 Task: Utilize tags to categorize tasks related to report finalization by approval status (e.g., pending approval, approved).
Action: Mouse moved to (729, 431)
Screenshot: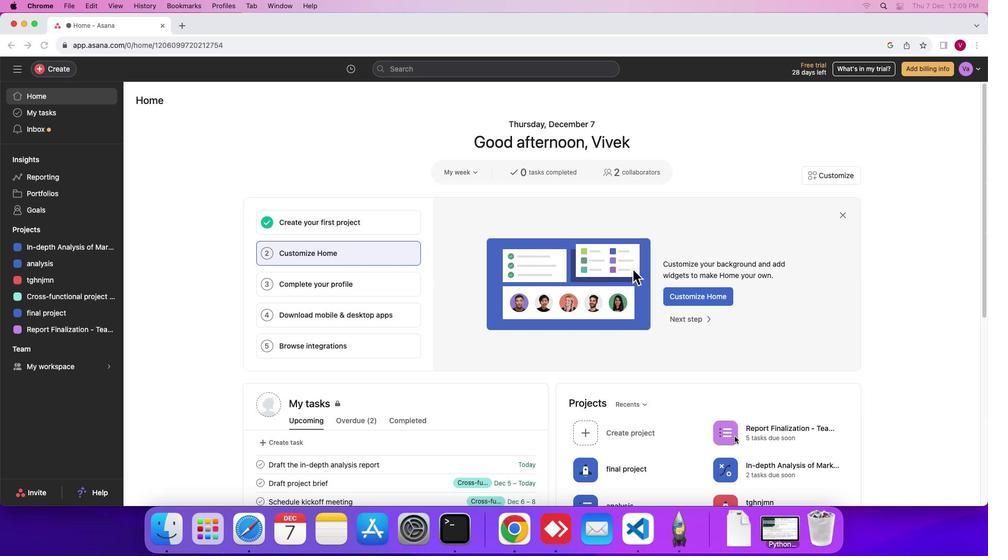 
Action: Mouse pressed left at (729, 431)
Screenshot: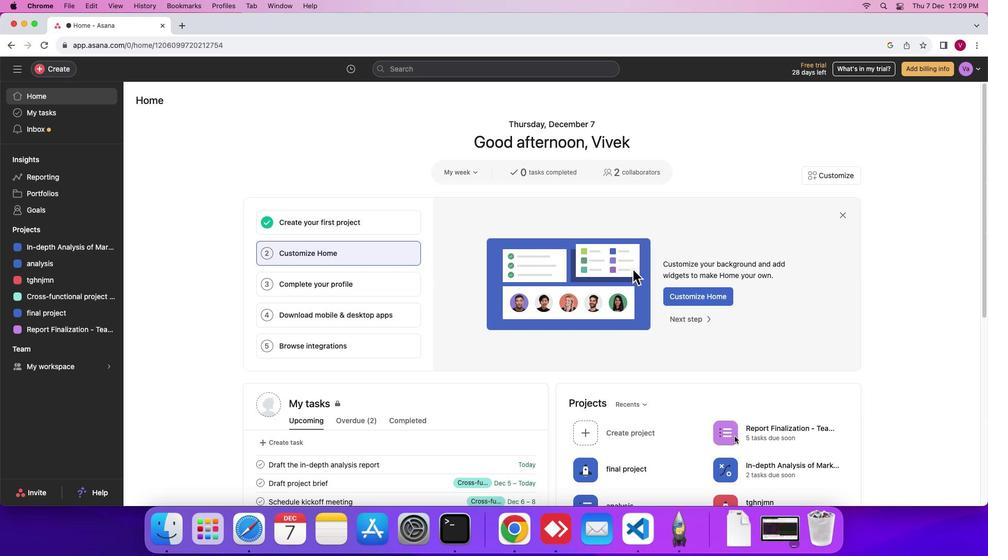 
Action: Mouse moved to (723, 426)
Screenshot: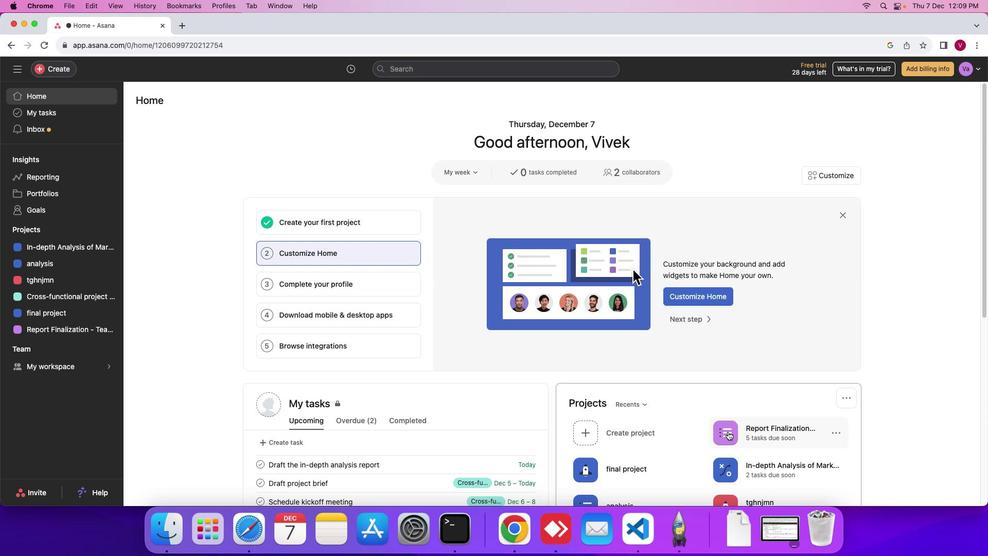 
Action: Mouse pressed left at (723, 426)
Screenshot: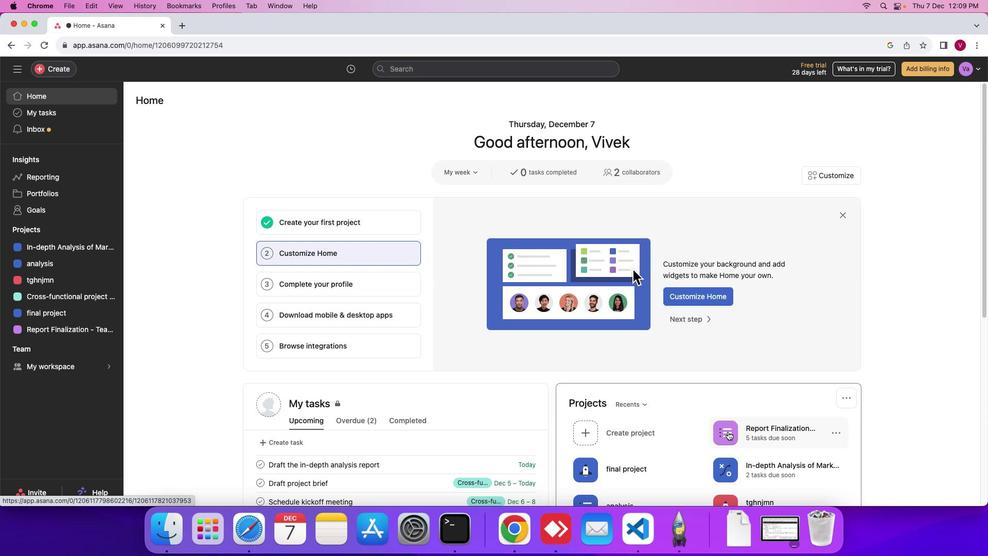 
Action: Mouse moved to (626, 169)
Screenshot: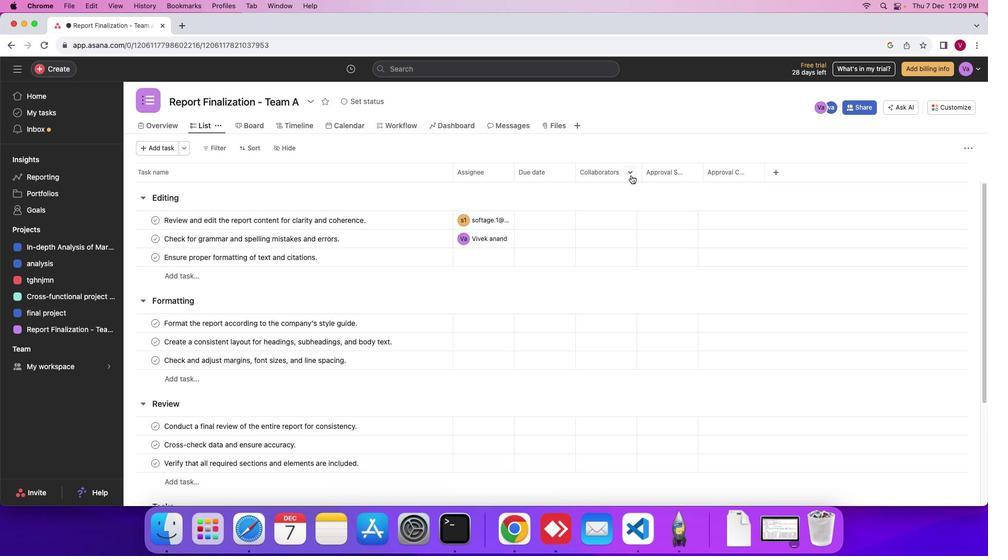 
Action: Mouse pressed left at (626, 169)
Screenshot: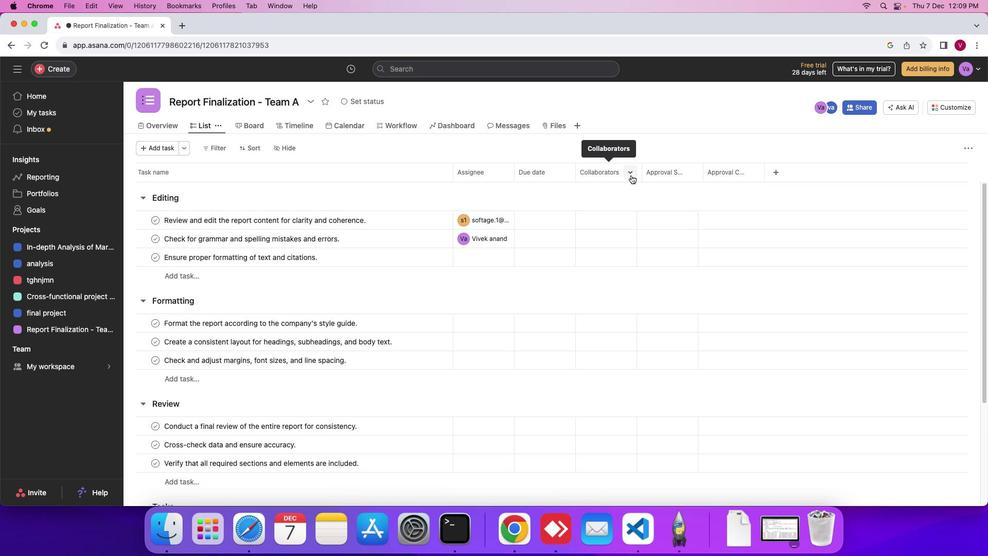 
Action: Mouse moved to (633, 248)
Screenshot: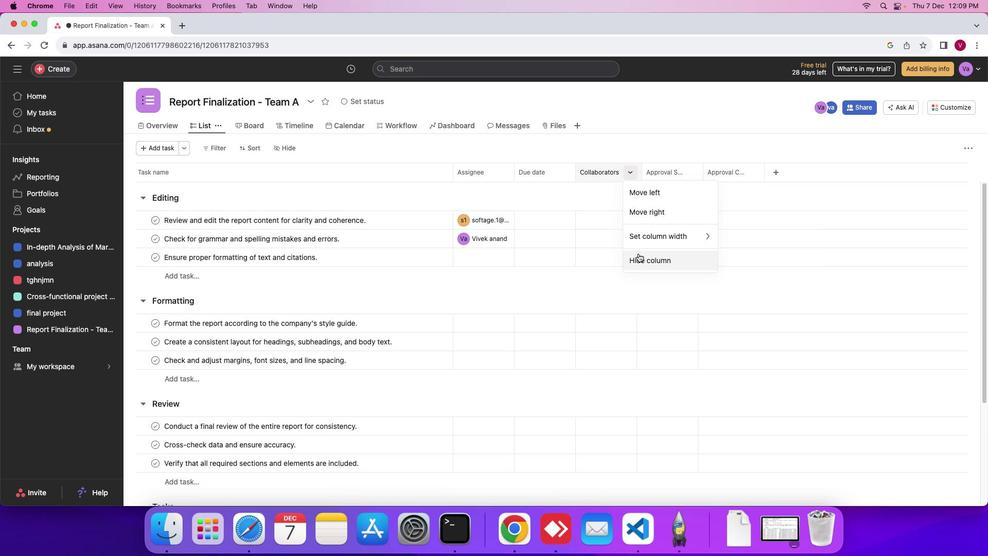 
Action: Mouse pressed left at (633, 248)
Screenshot: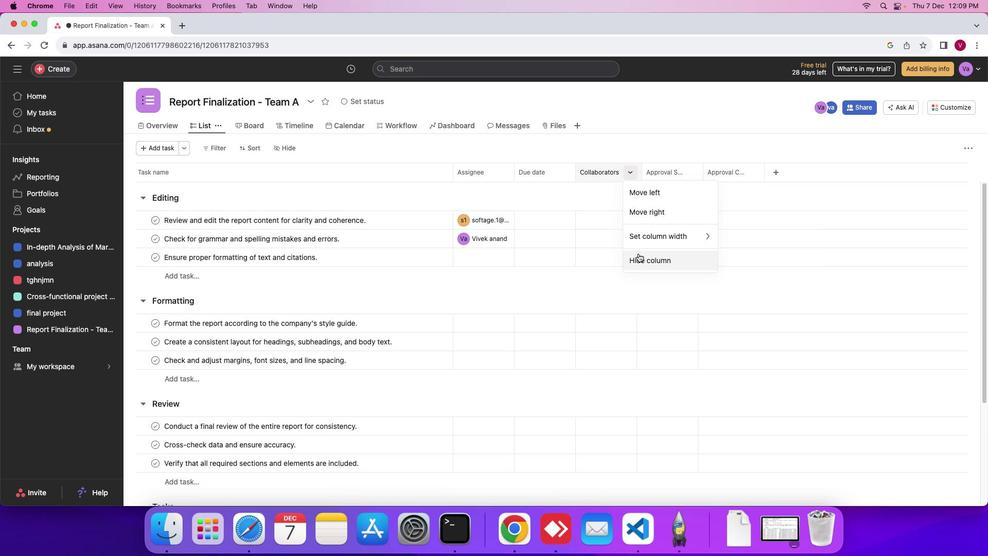 
Action: Mouse moved to (618, 212)
Screenshot: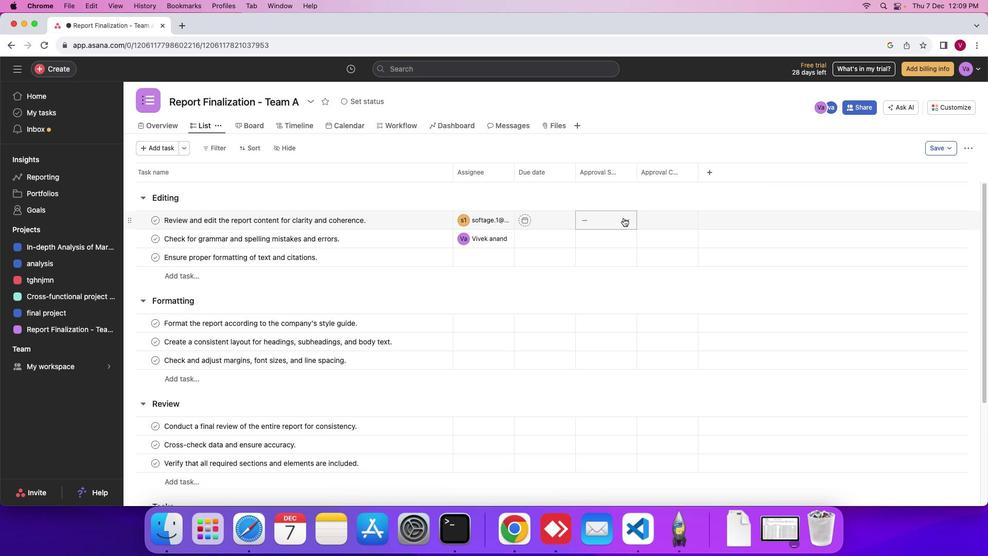 
Action: Mouse pressed left at (618, 212)
Screenshot: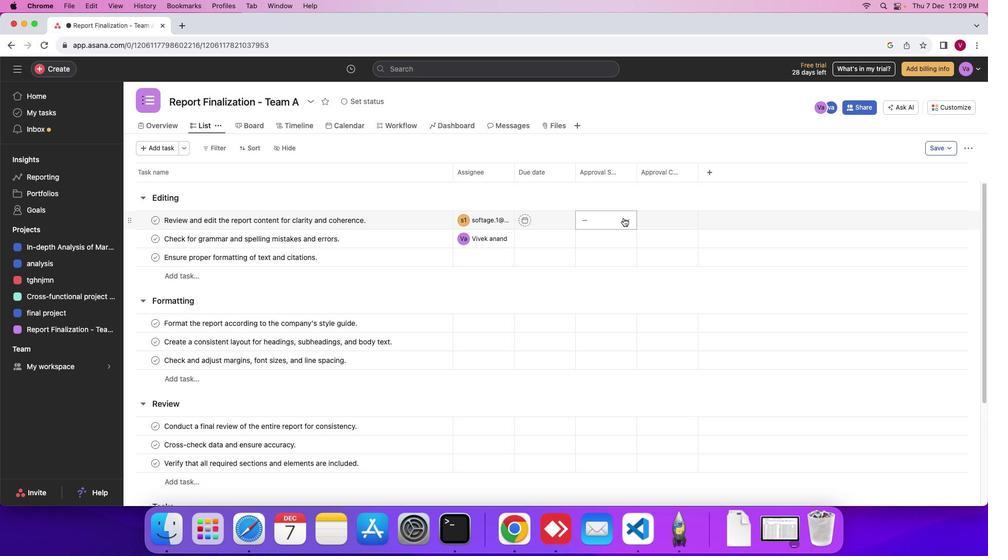 
Action: Mouse moved to (599, 280)
Screenshot: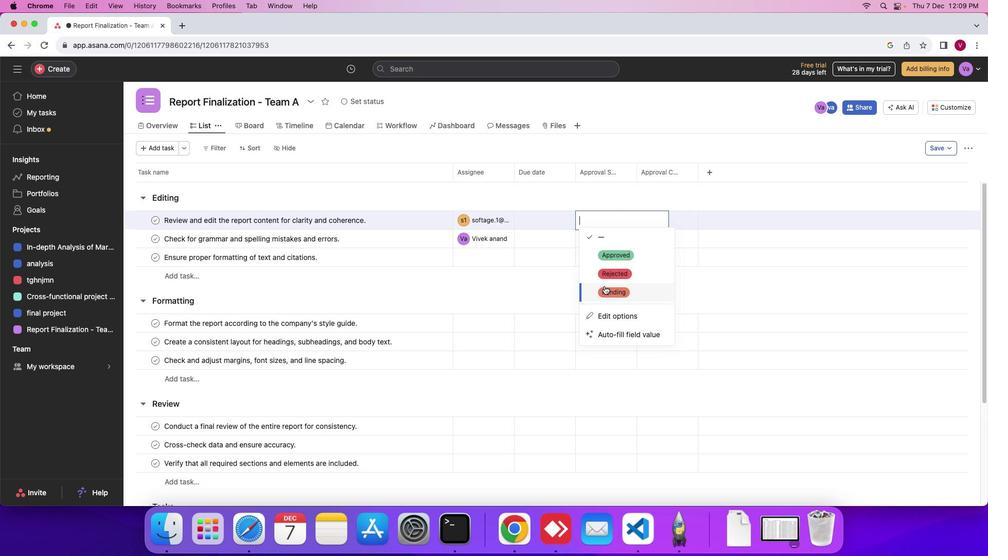 
Action: Mouse pressed left at (599, 280)
Screenshot: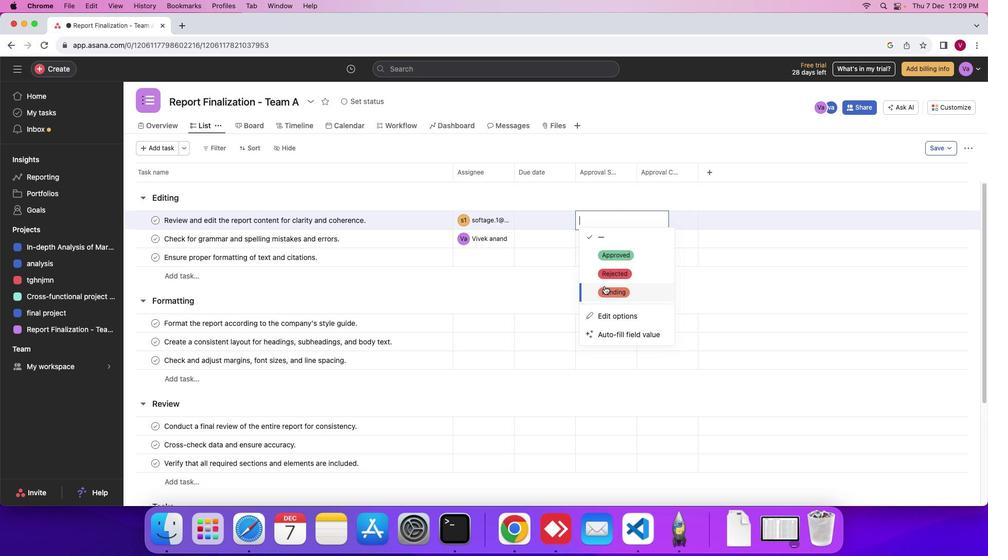 
Action: Mouse moved to (605, 233)
Screenshot: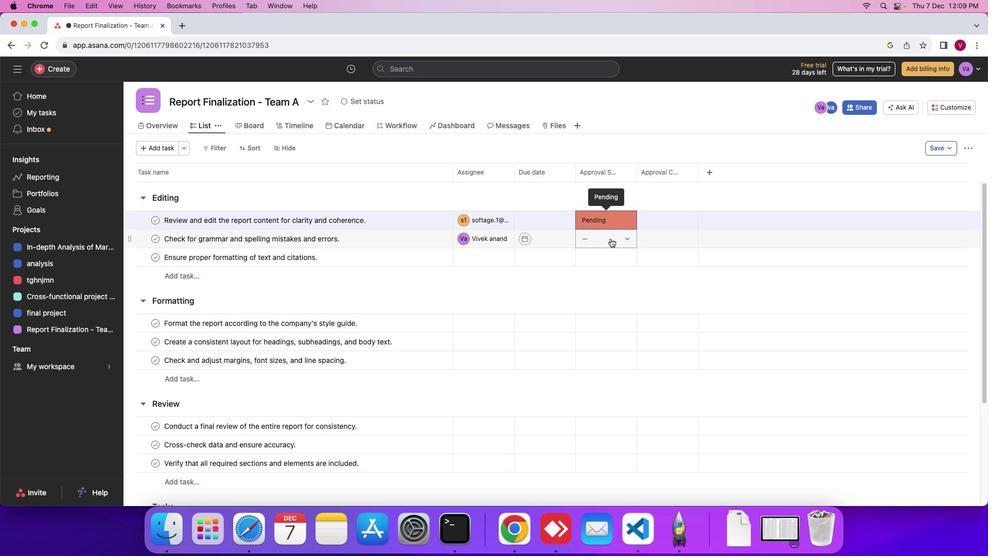 
Action: Mouse pressed left at (605, 233)
Screenshot: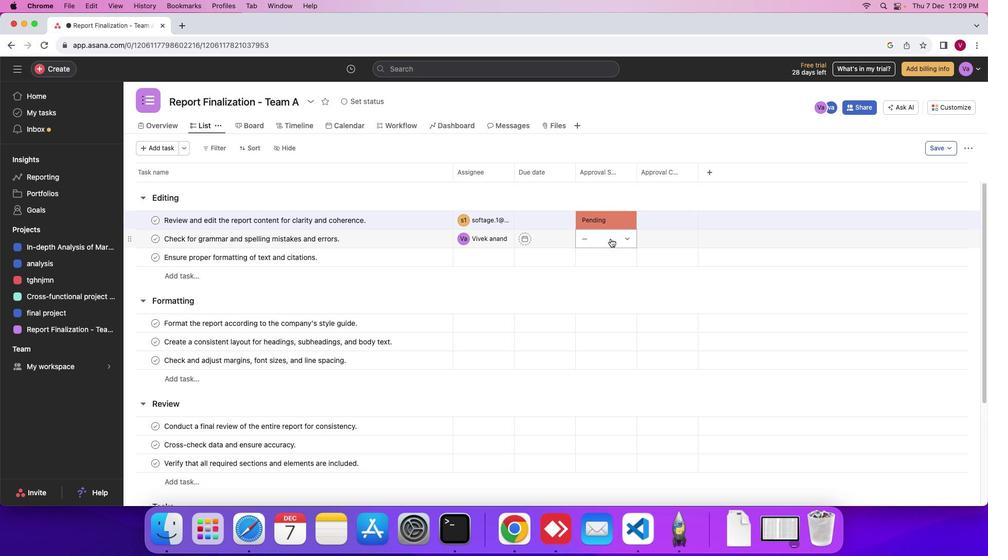 
Action: Mouse moved to (610, 273)
Screenshot: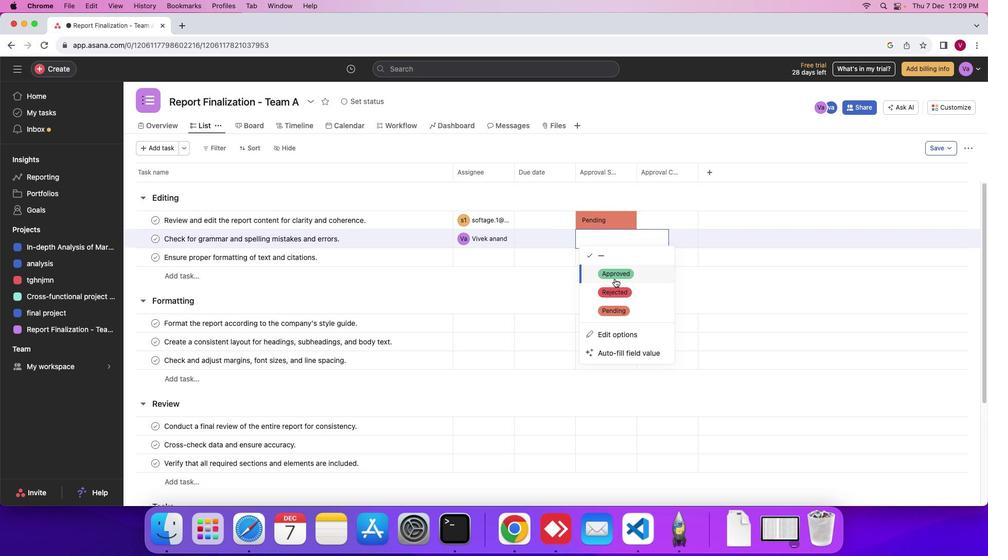 
Action: Mouse pressed left at (610, 273)
Screenshot: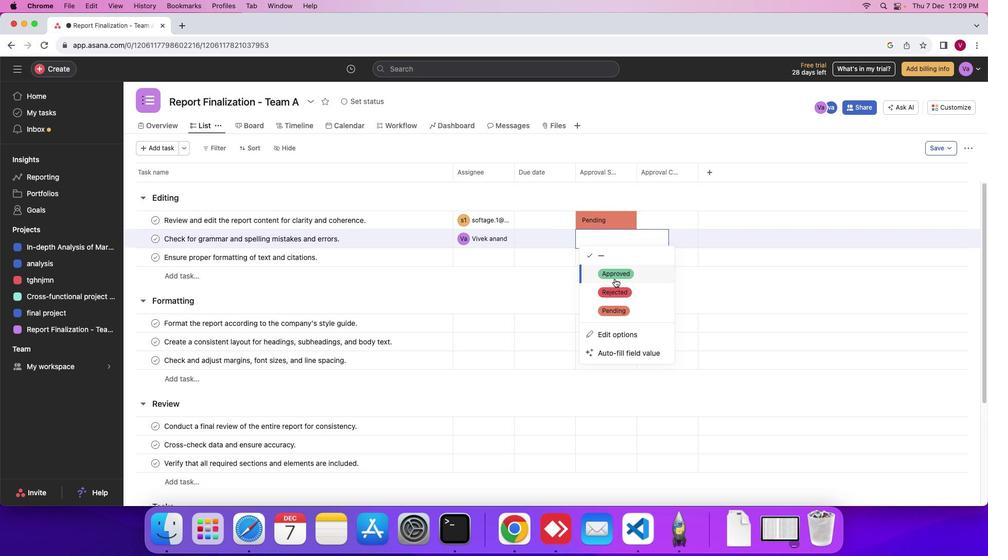 
Action: Mouse scrolled (610, 273) with delta (-4, -5)
Screenshot: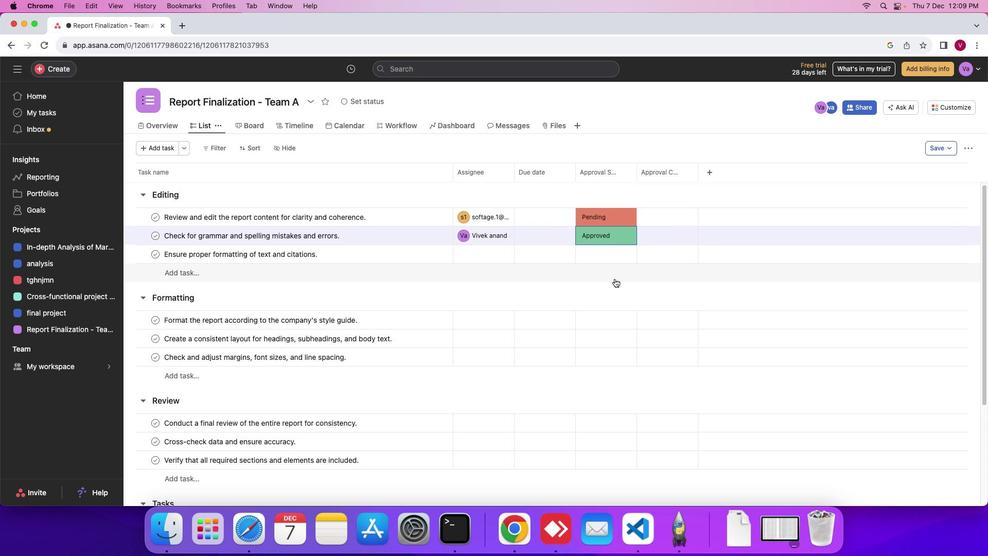 
Action: Mouse scrolled (610, 273) with delta (-4, -5)
Screenshot: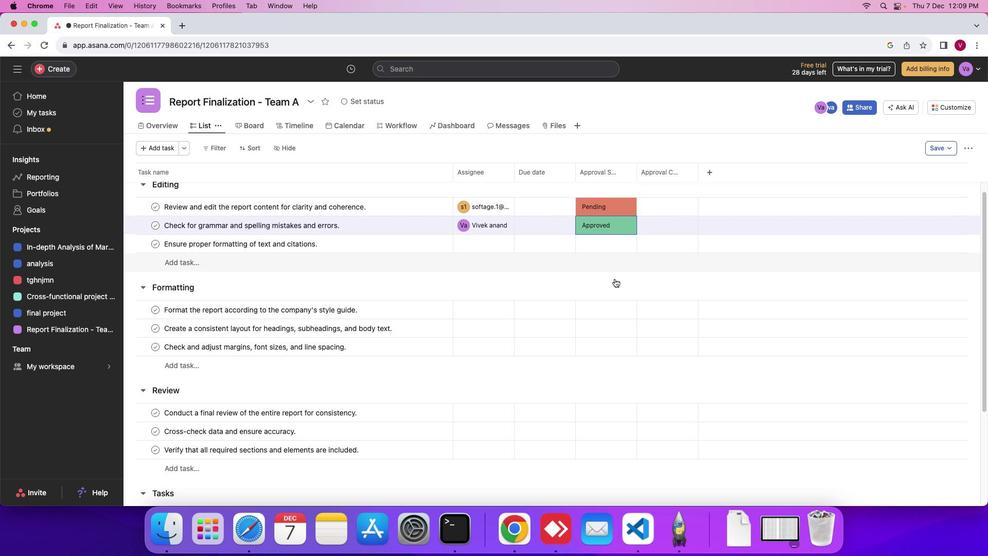 
Action: Mouse scrolled (610, 273) with delta (-4, -5)
Screenshot: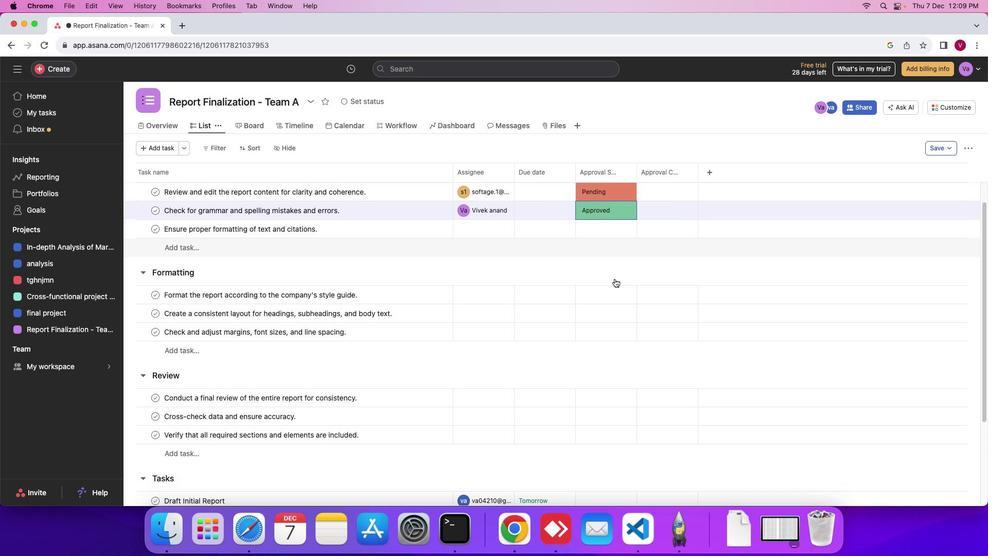 
Action: Mouse moved to (622, 216)
Screenshot: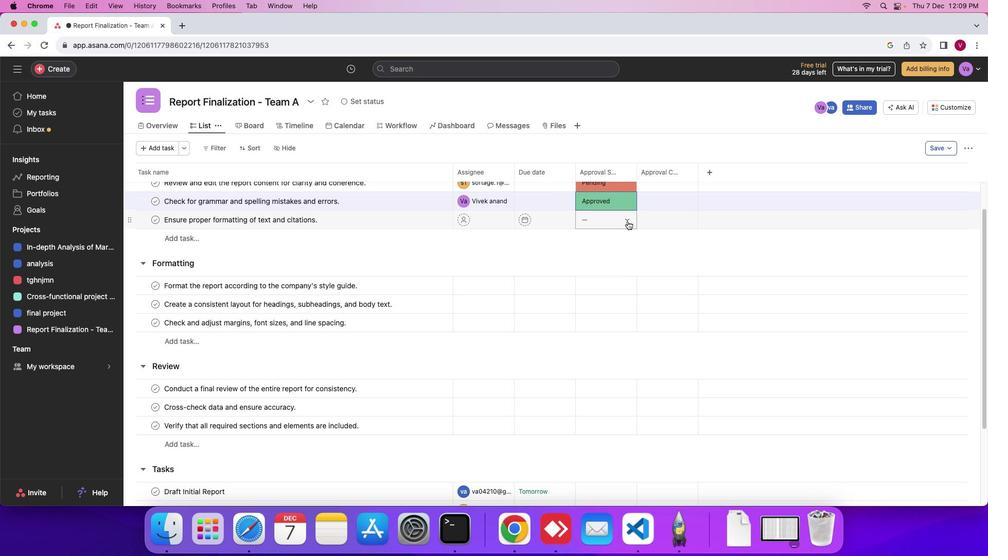 
Action: Mouse pressed left at (622, 216)
Screenshot: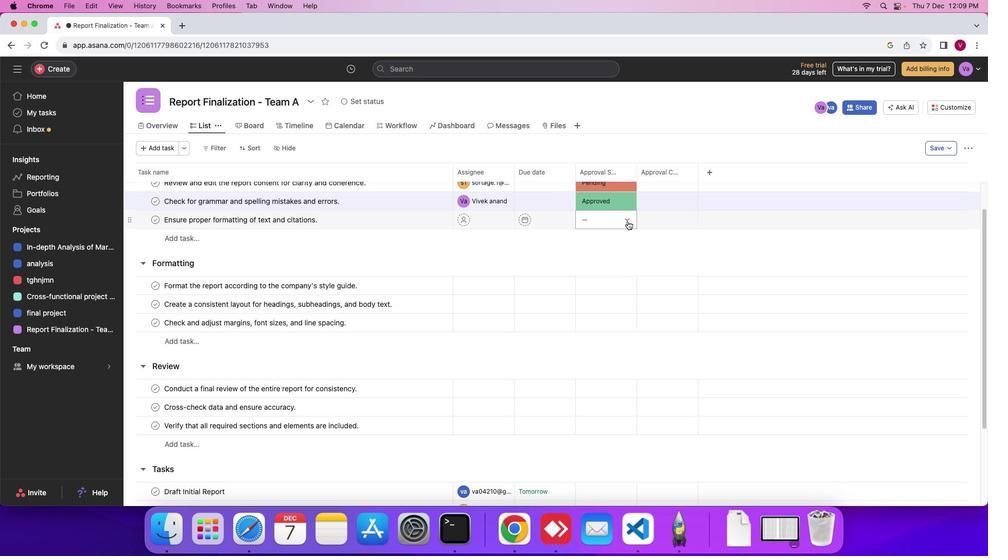 
Action: Mouse moved to (609, 241)
Screenshot: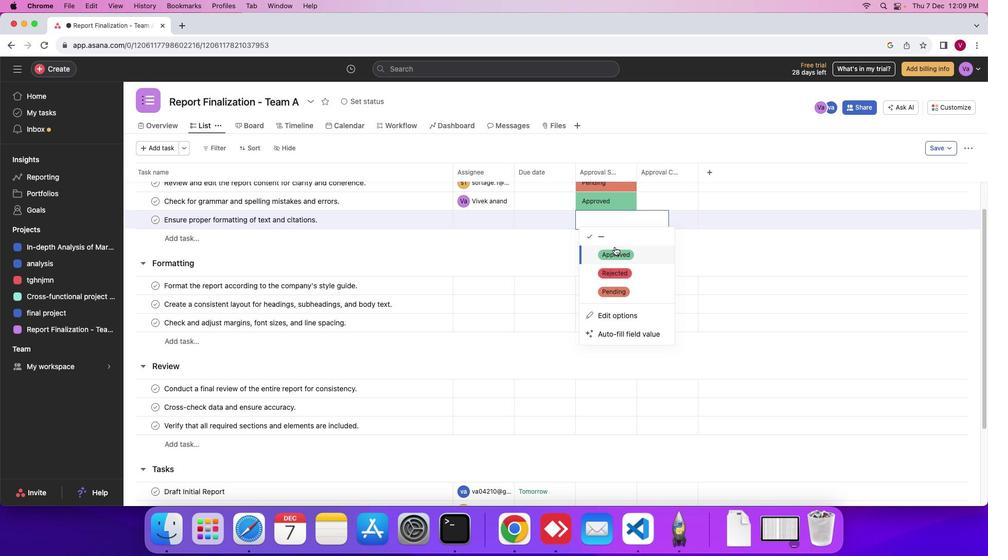 
Action: Mouse pressed left at (609, 241)
Screenshot: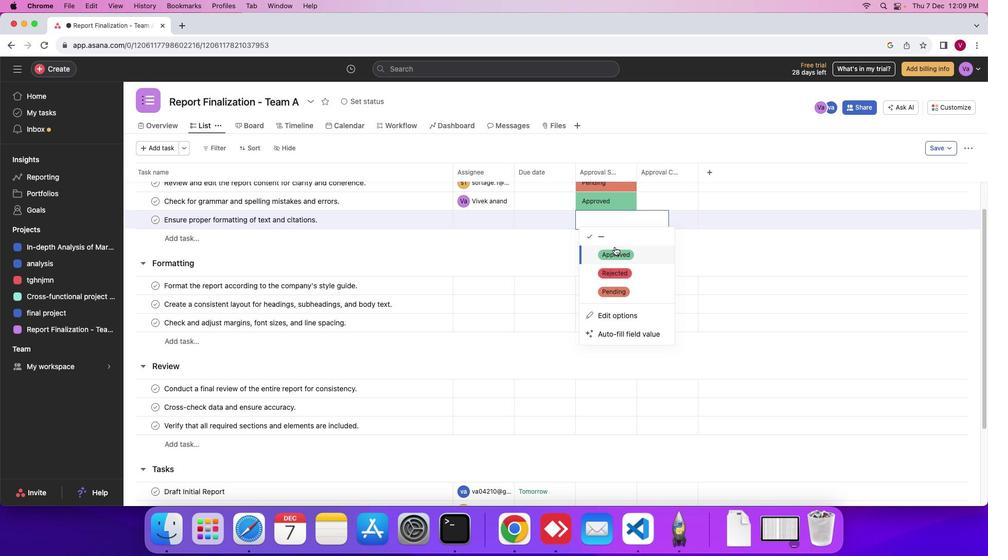 
Action: Mouse moved to (581, 274)
Screenshot: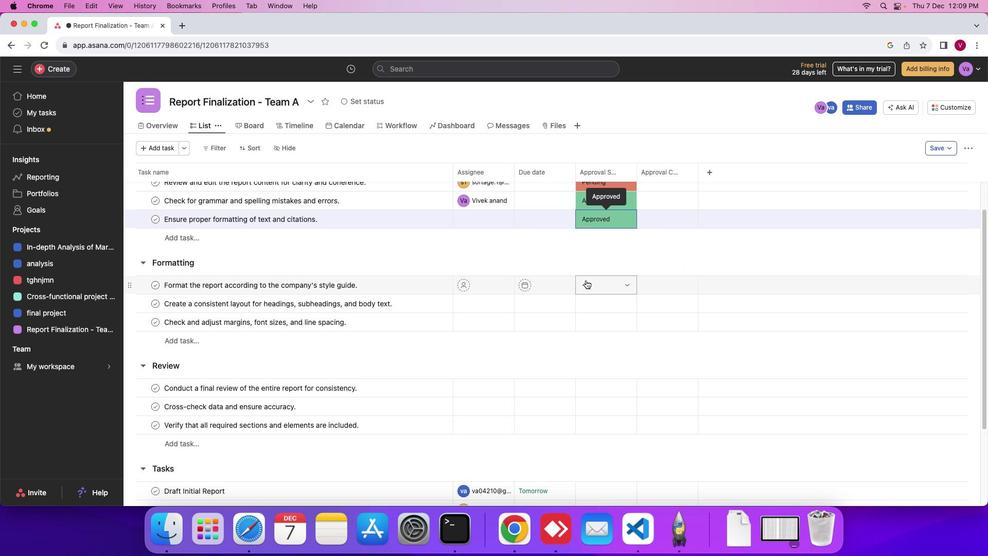 
Action: Mouse scrolled (581, 274) with delta (-4, -5)
Screenshot: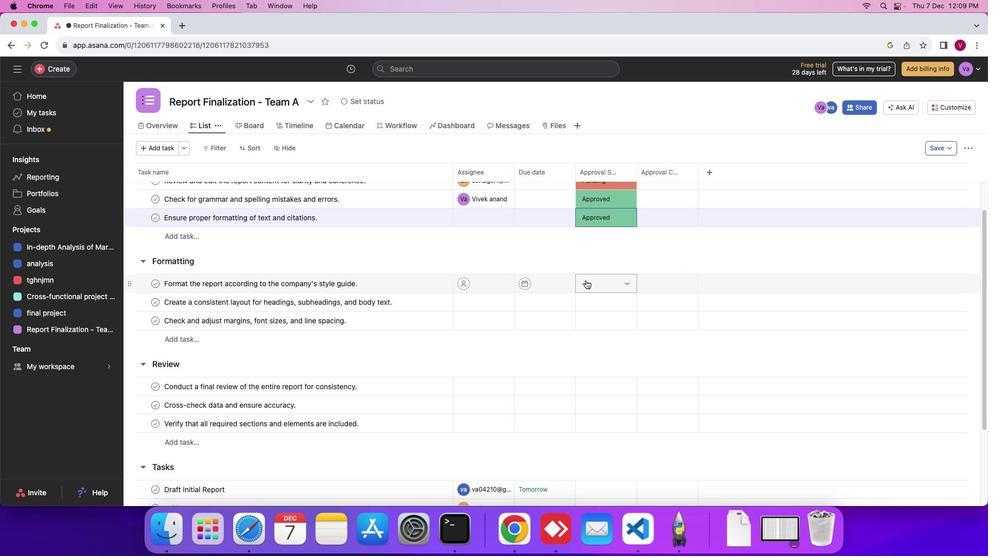
Action: Mouse moved to (588, 271)
Screenshot: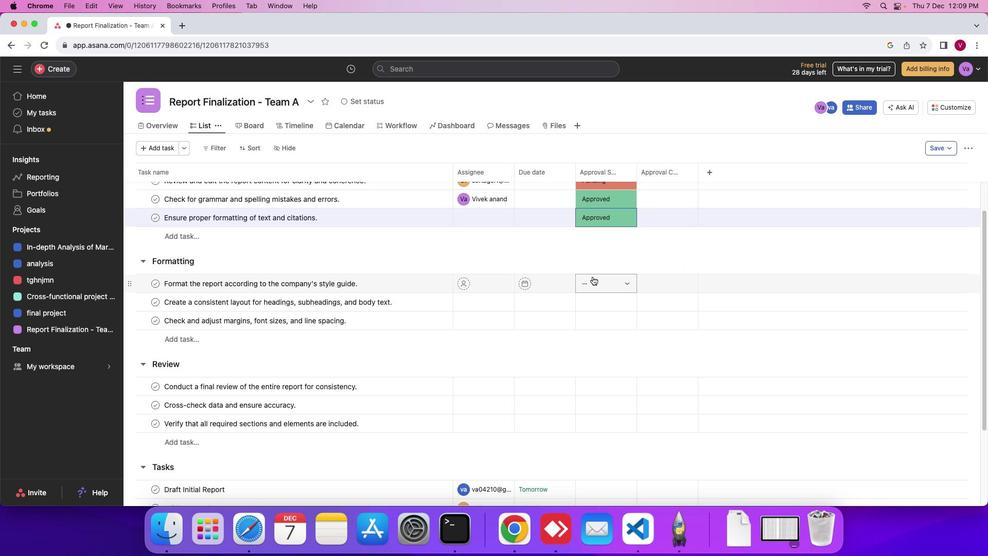 
Action: Mouse pressed left at (588, 271)
Screenshot: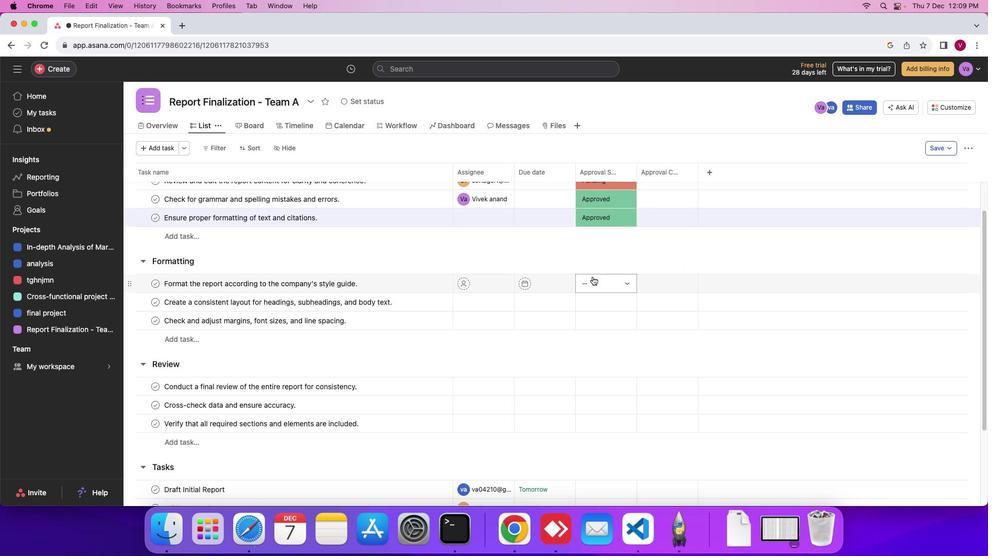 
Action: Mouse moved to (611, 327)
Screenshot: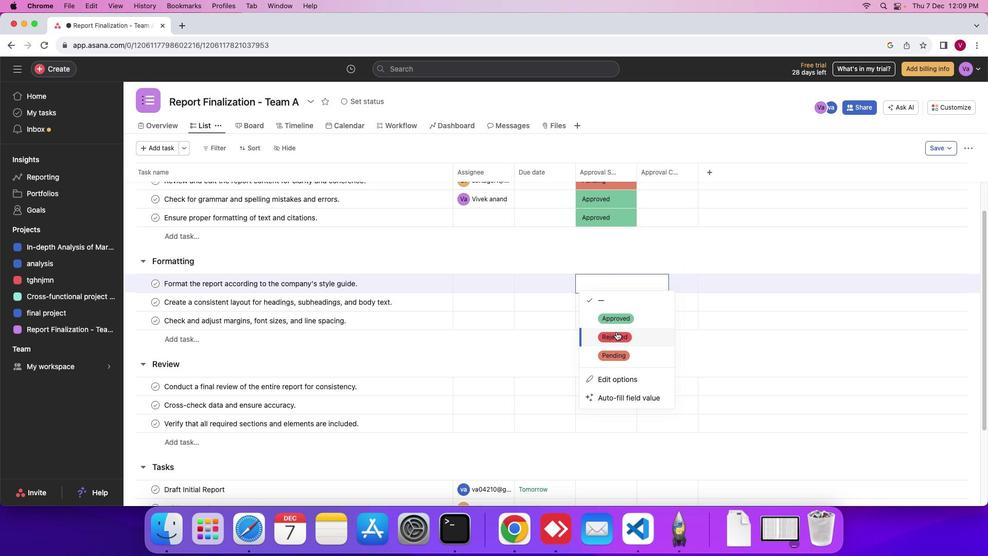 
Action: Mouse pressed left at (611, 327)
Screenshot: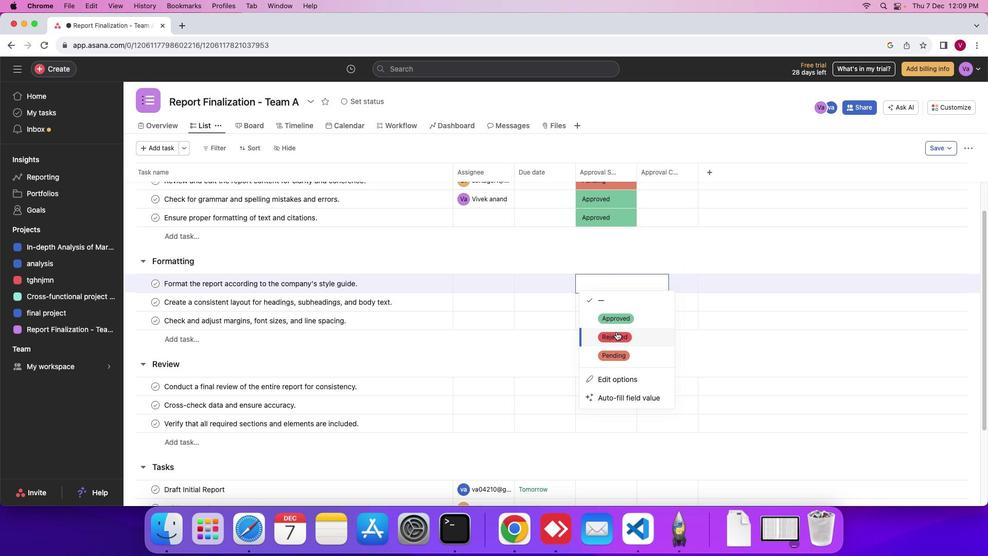
Action: Mouse moved to (612, 312)
Screenshot: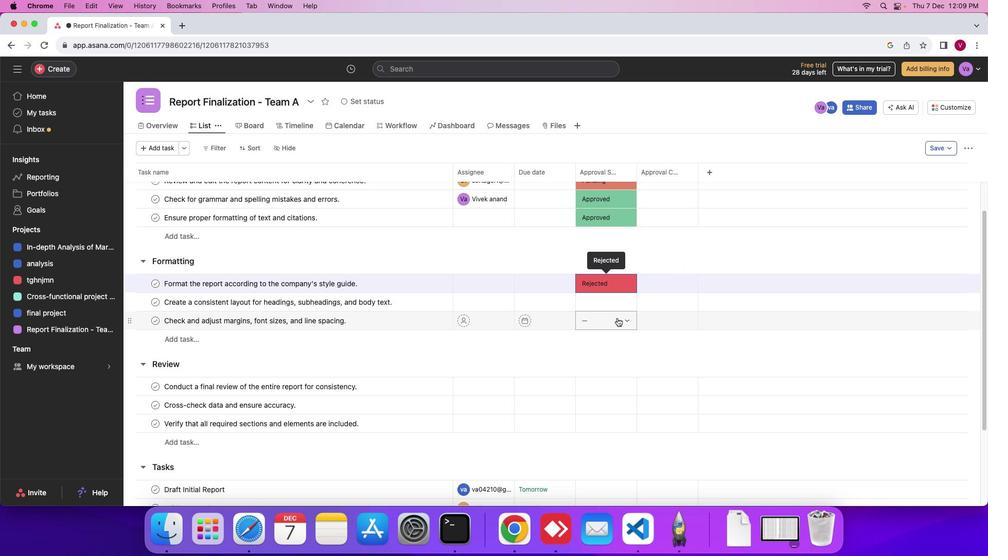 
Action: Mouse scrolled (612, 312) with delta (-4, -5)
Screenshot: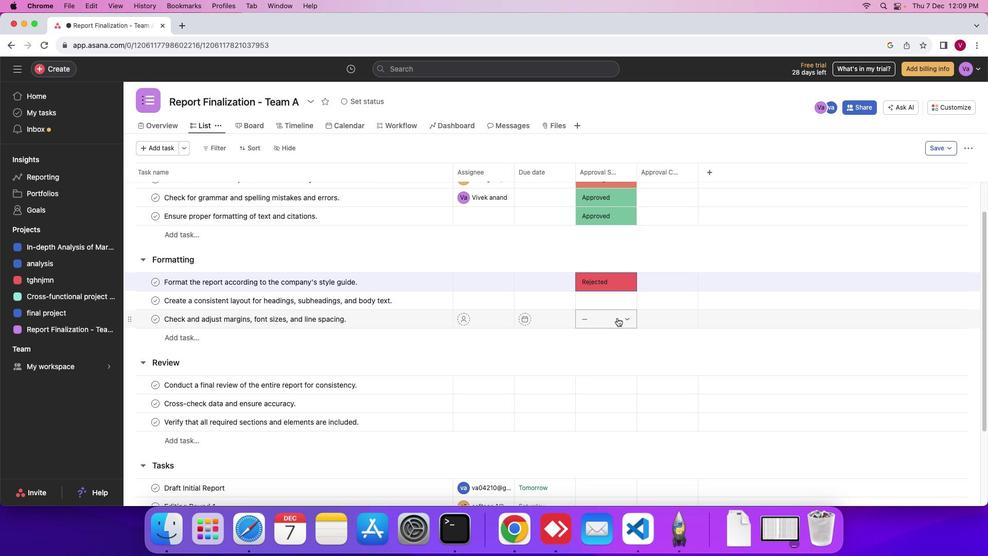 
Action: Mouse scrolled (612, 312) with delta (-4, -5)
Screenshot: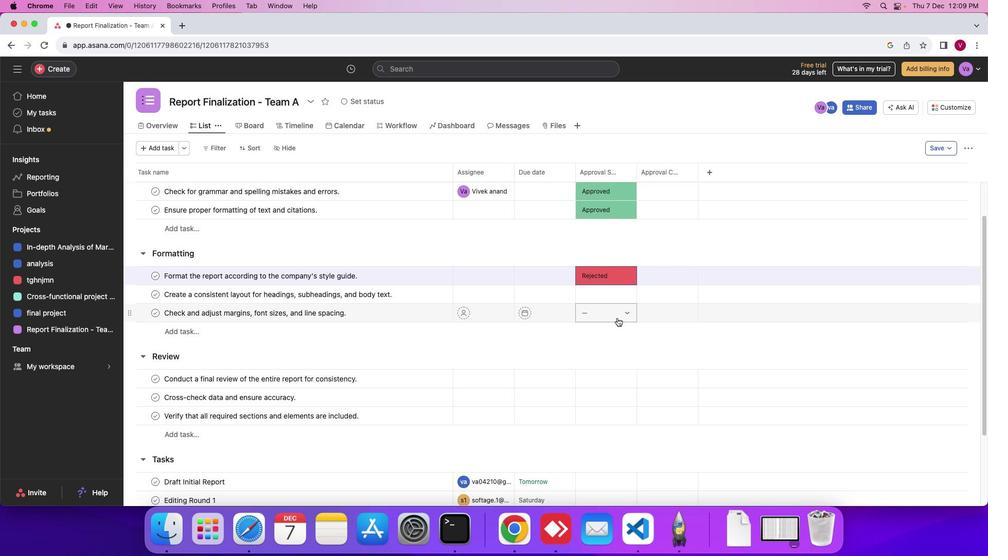 
Action: Mouse scrolled (612, 312) with delta (-4, -5)
Screenshot: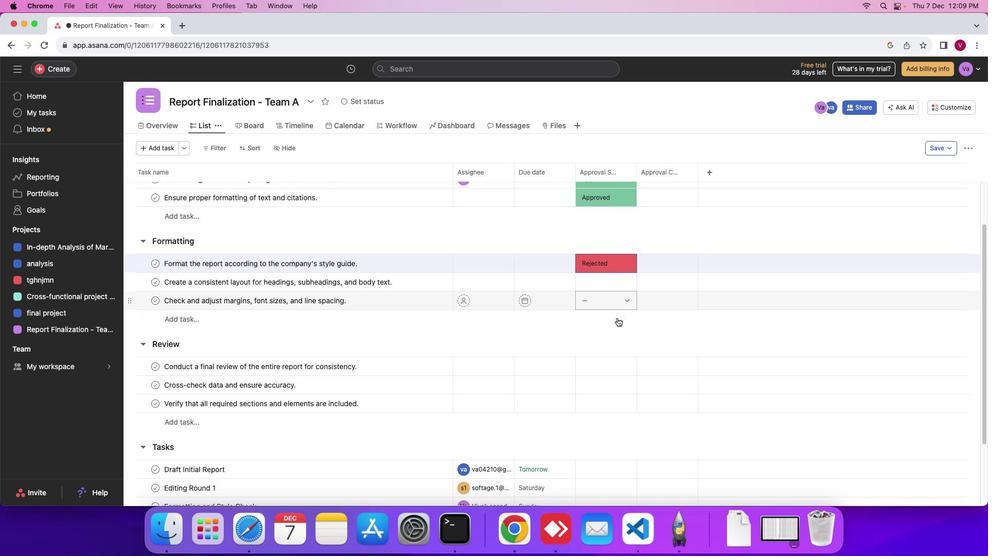 
Action: Mouse scrolled (612, 312) with delta (-4, -5)
Screenshot: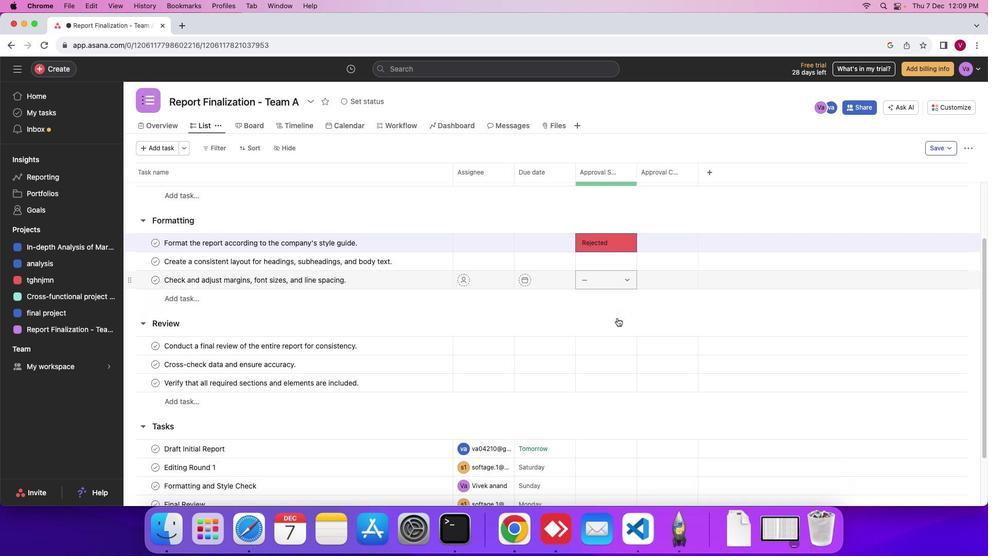 
Action: Mouse moved to (615, 254)
Screenshot: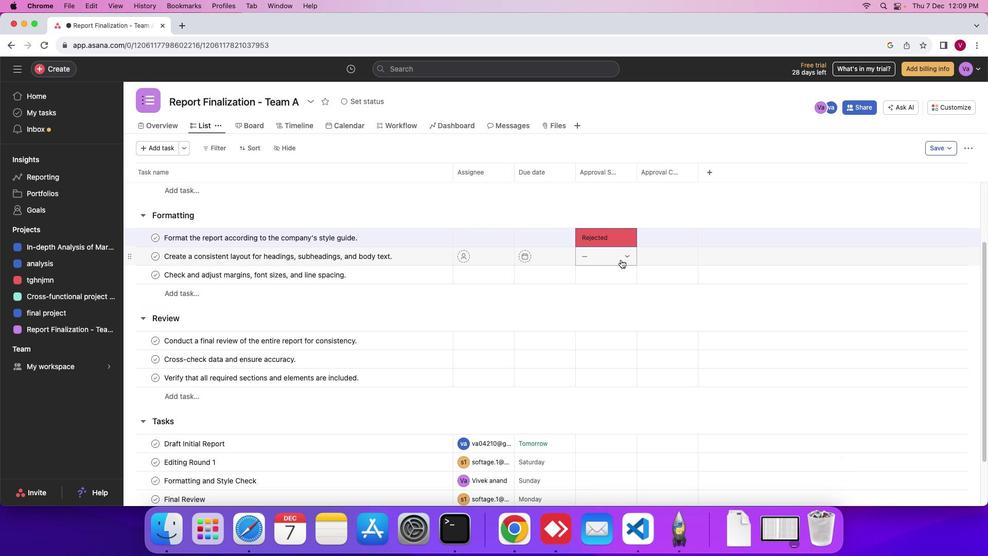 
Action: Mouse pressed left at (615, 254)
Screenshot: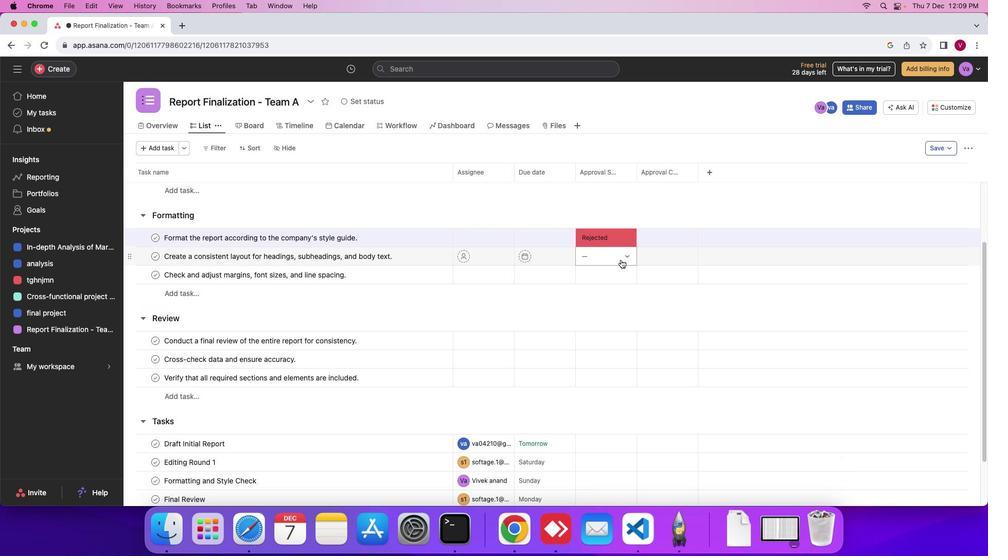 
Action: Mouse moved to (618, 286)
Screenshot: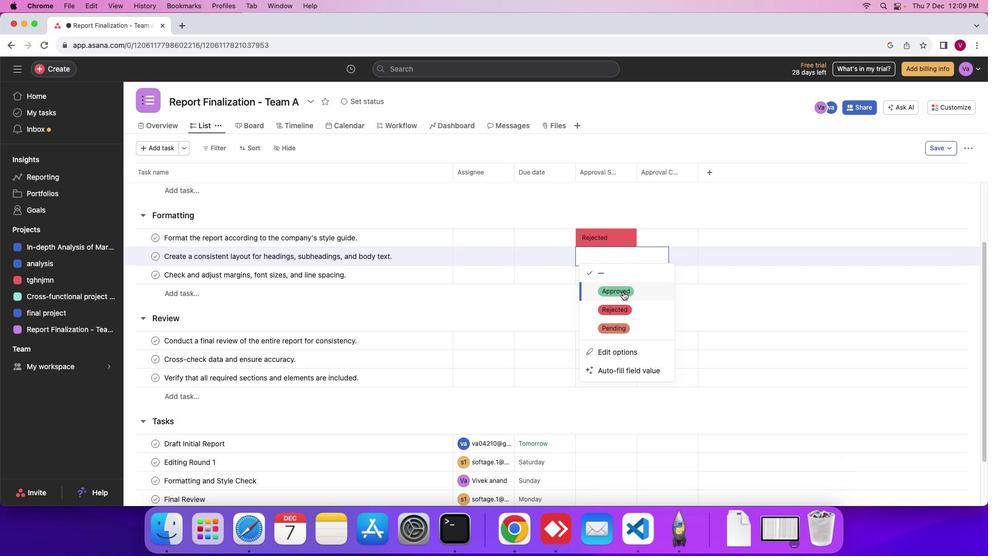 
Action: Mouse pressed left at (618, 286)
Screenshot: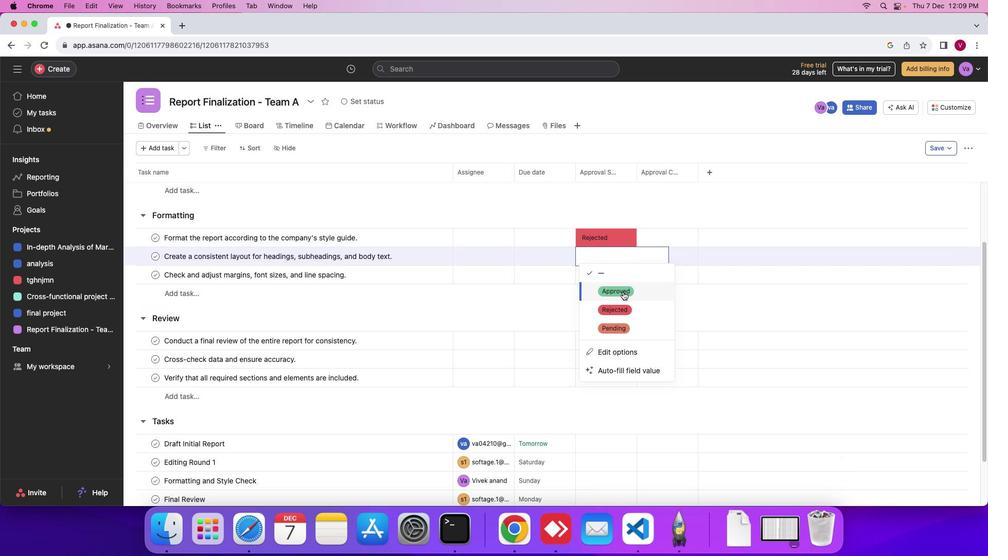 
Action: Mouse moved to (608, 282)
Screenshot: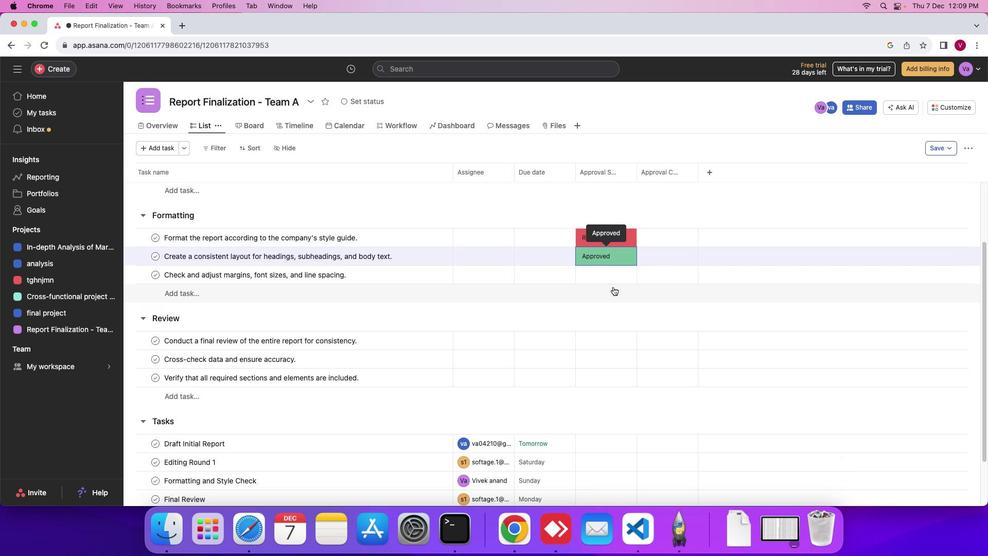 
Action: Mouse scrolled (608, 282) with delta (-4, -5)
Screenshot: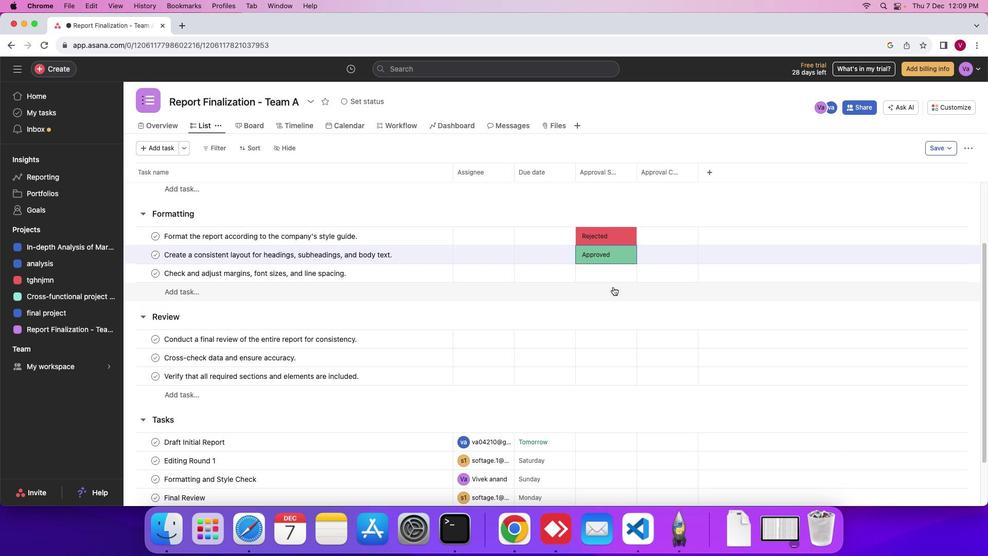 
Action: Mouse moved to (615, 272)
Screenshot: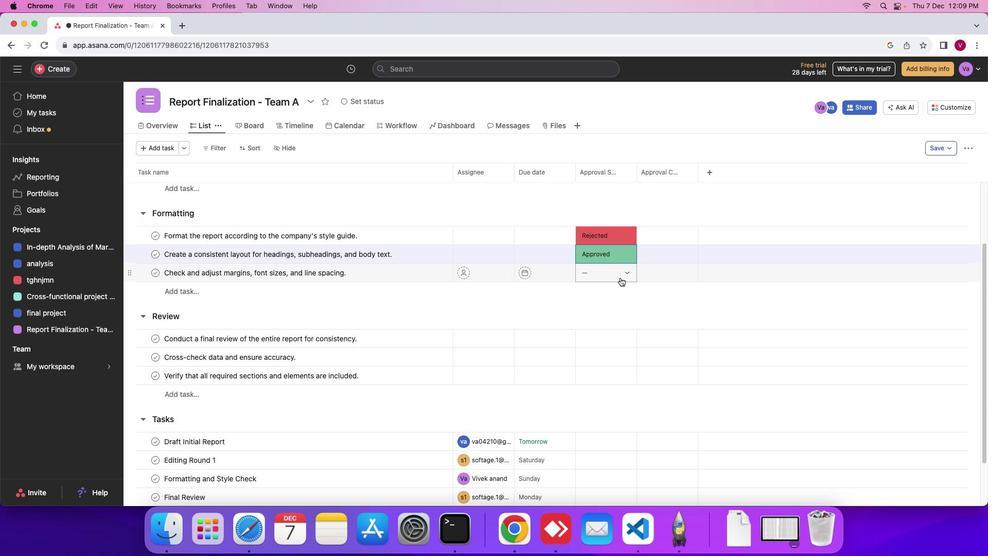 
Action: Mouse pressed left at (615, 272)
Screenshot: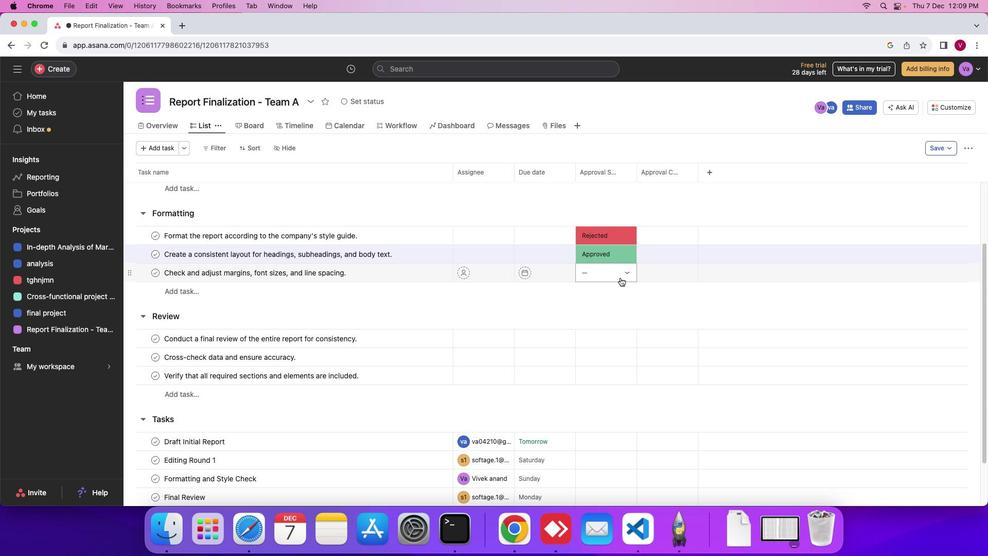 
Action: Mouse moved to (615, 333)
Screenshot: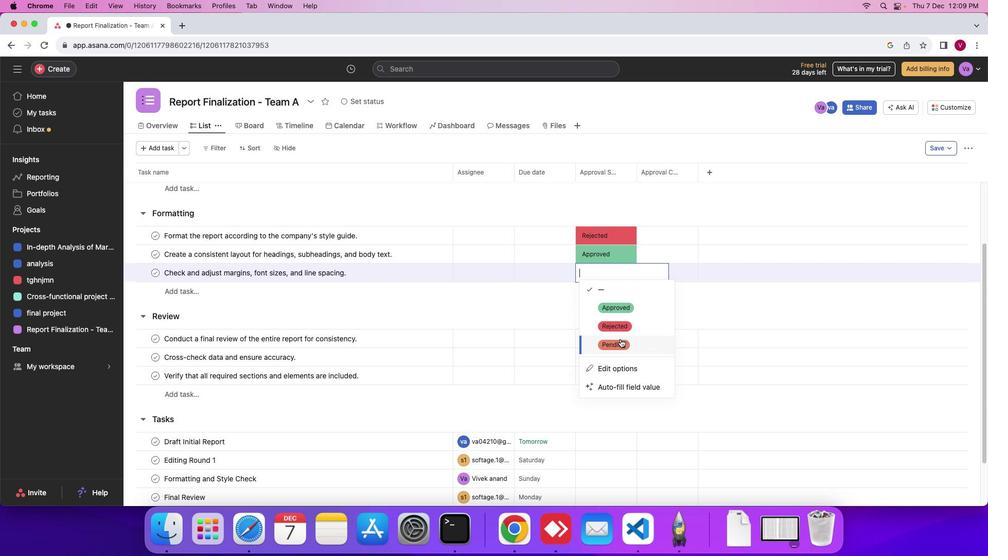 
Action: Mouse pressed left at (615, 333)
Screenshot: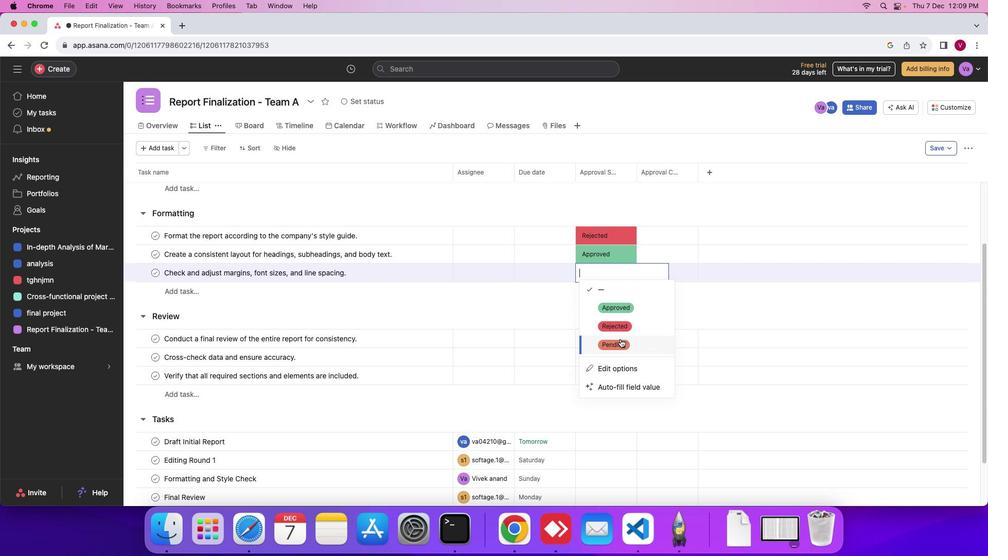
Action: Mouse moved to (555, 311)
Screenshot: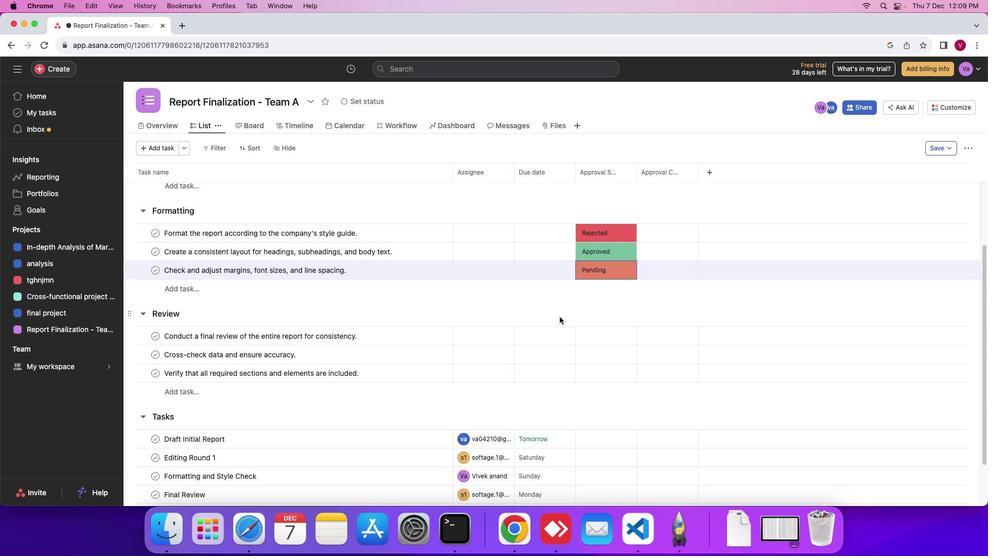 
Action: Mouse scrolled (555, 311) with delta (-4, -5)
Screenshot: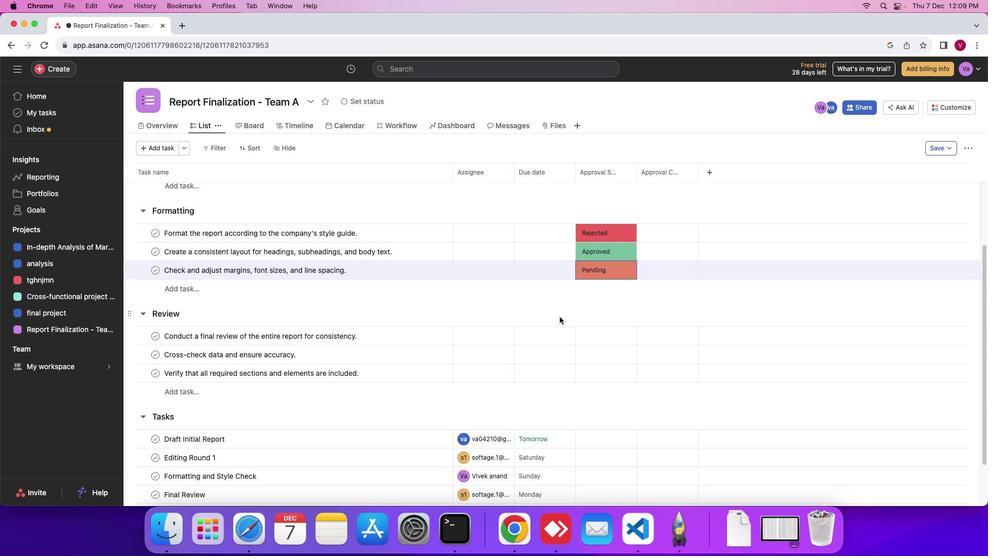 
Action: Mouse scrolled (555, 311) with delta (-4, -5)
Screenshot: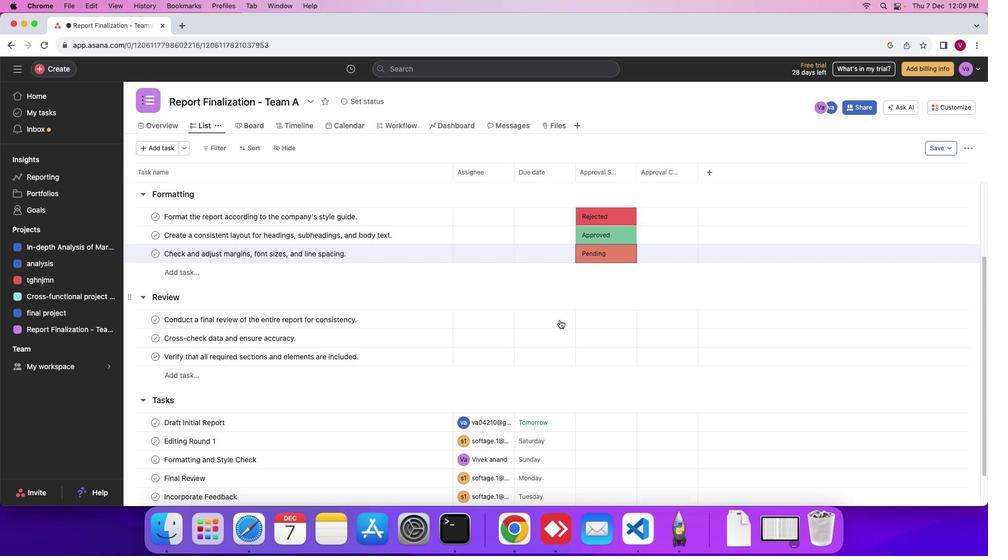
Action: Mouse moved to (555, 312)
Screenshot: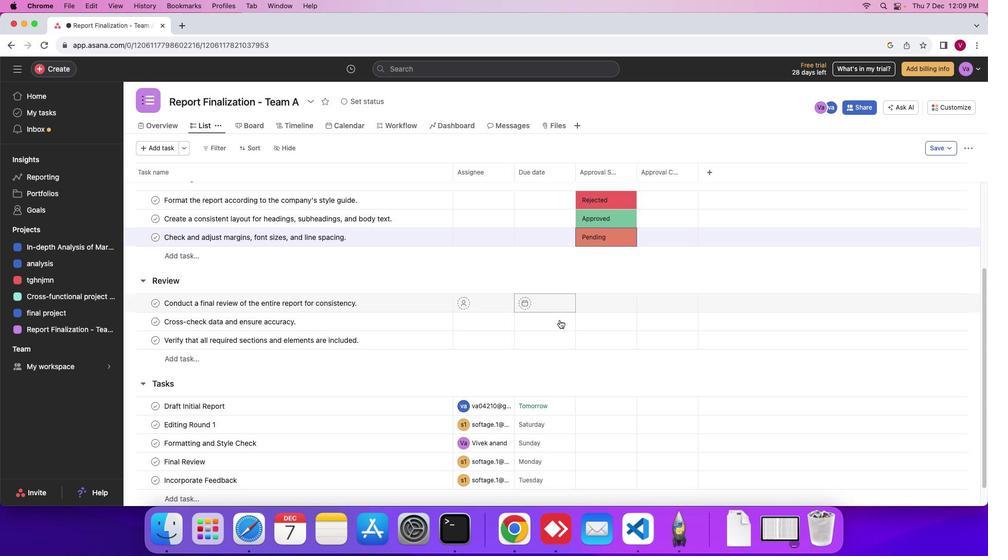 
Action: Mouse scrolled (555, 312) with delta (-4, -5)
Screenshot: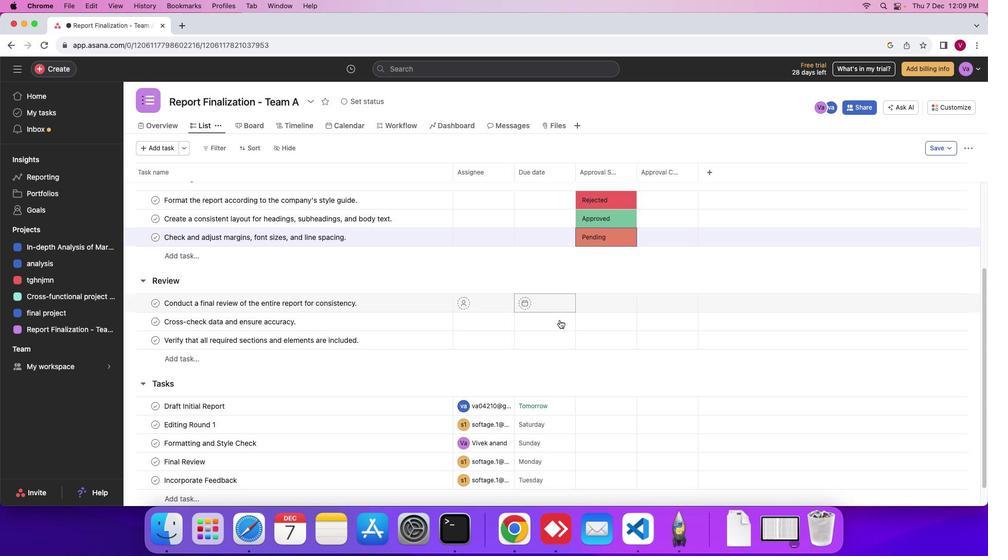 
Action: Mouse moved to (555, 314)
Screenshot: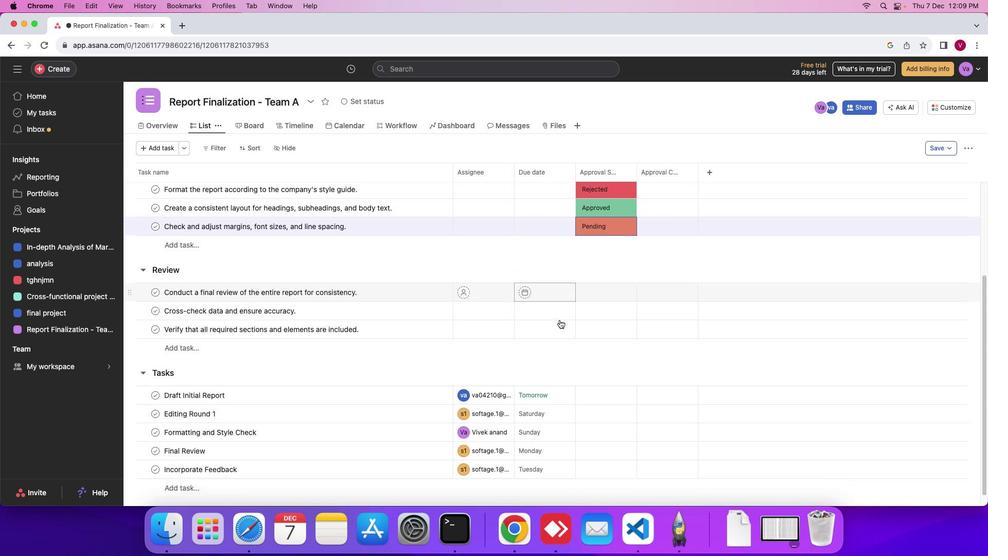 
Action: Mouse scrolled (555, 314) with delta (-4, -5)
Screenshot: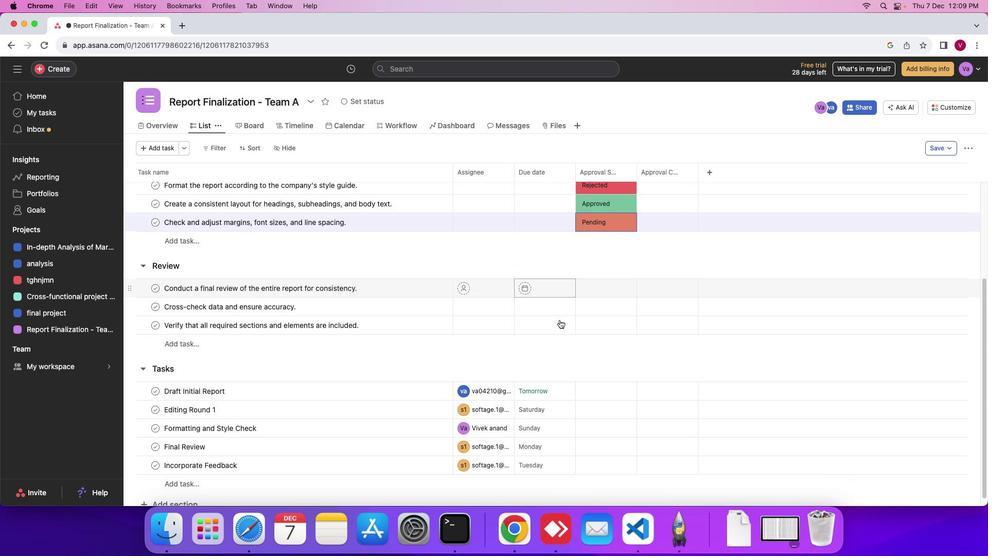 
Action: Mouse moved to (555, 314)
Screenshot: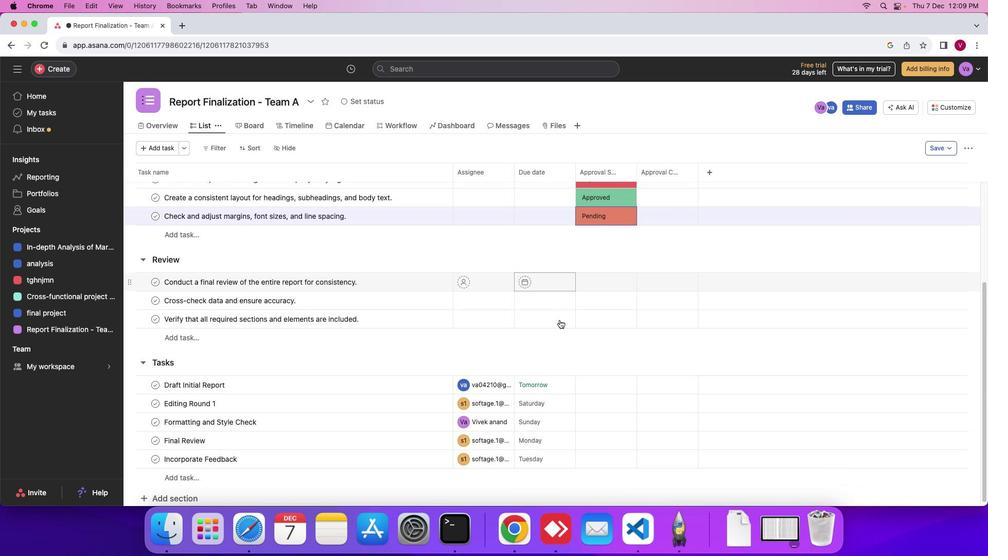 
Action: Mouse scrolled (555, 314) with delta (-4, -5)
Screenshot: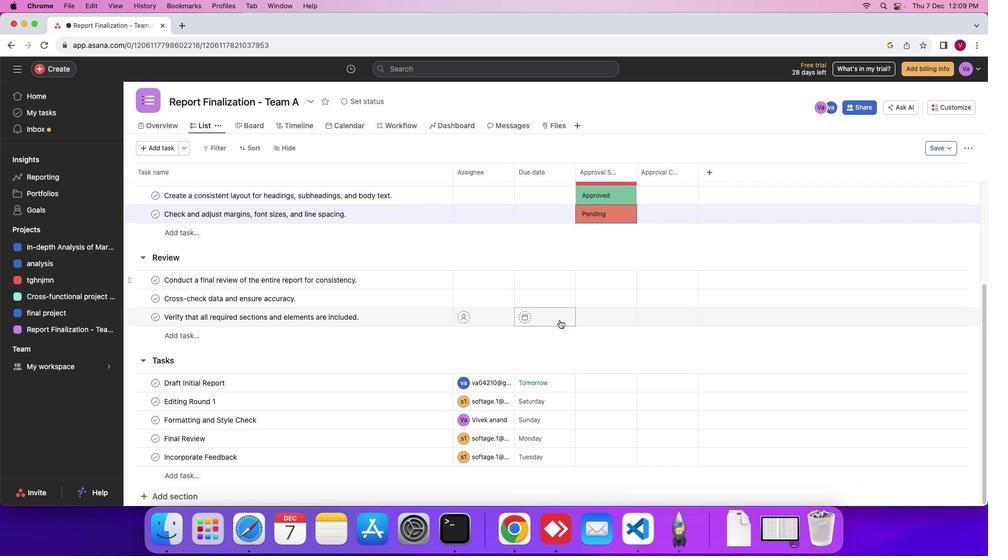
Action: Mouse scrolled (555, 314) with delta (-4, -5)
Screenshot: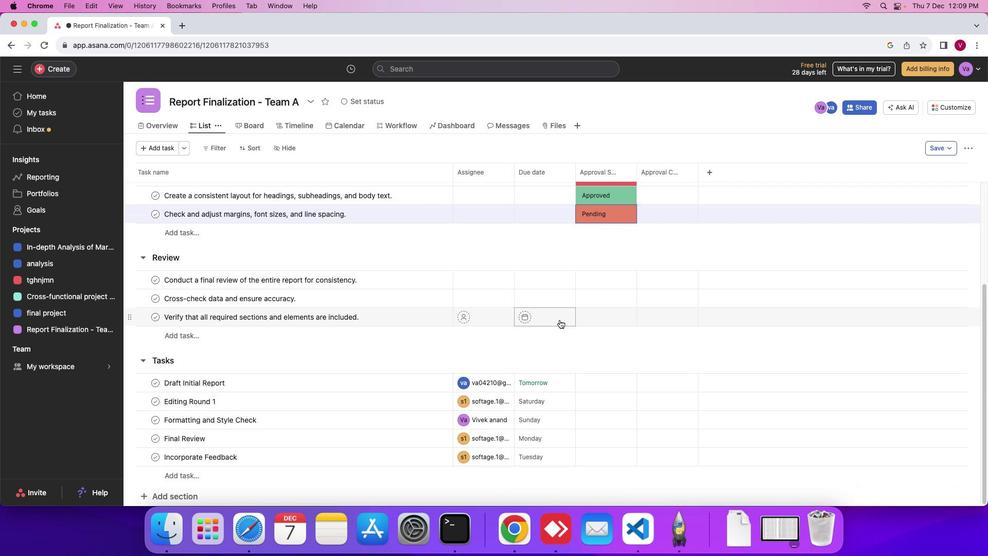 
Action: Mouse scrolled (555, 314) with delta (-4, -6)
Screenshot: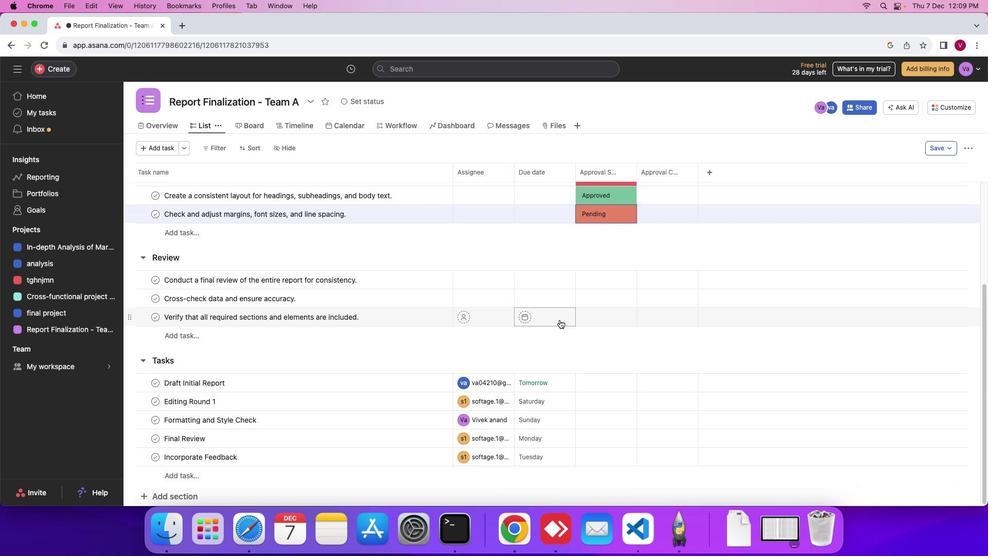 
Action: Mouse moved to (600, 278)
Screenshot: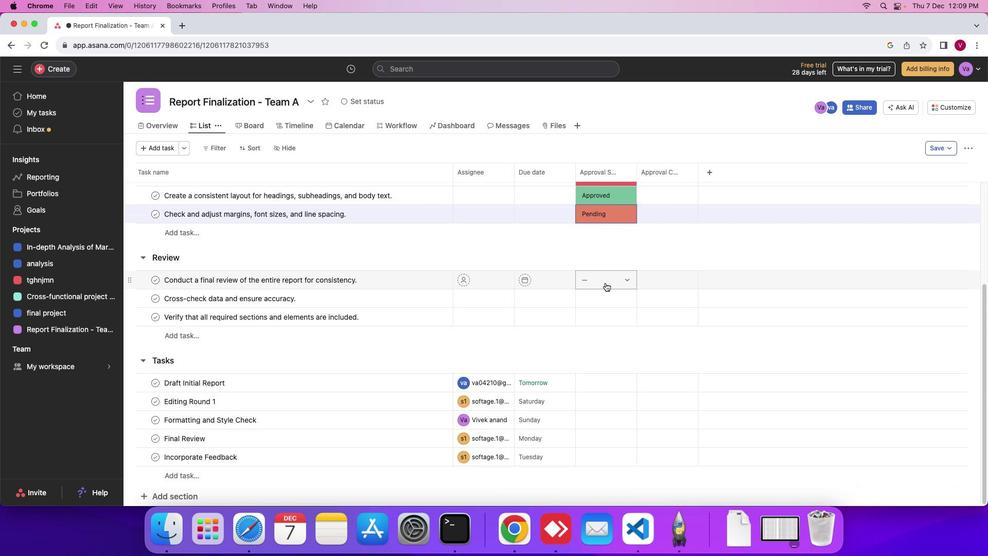 
Action: Mouse pressed left at (600, 278)
Screenshot: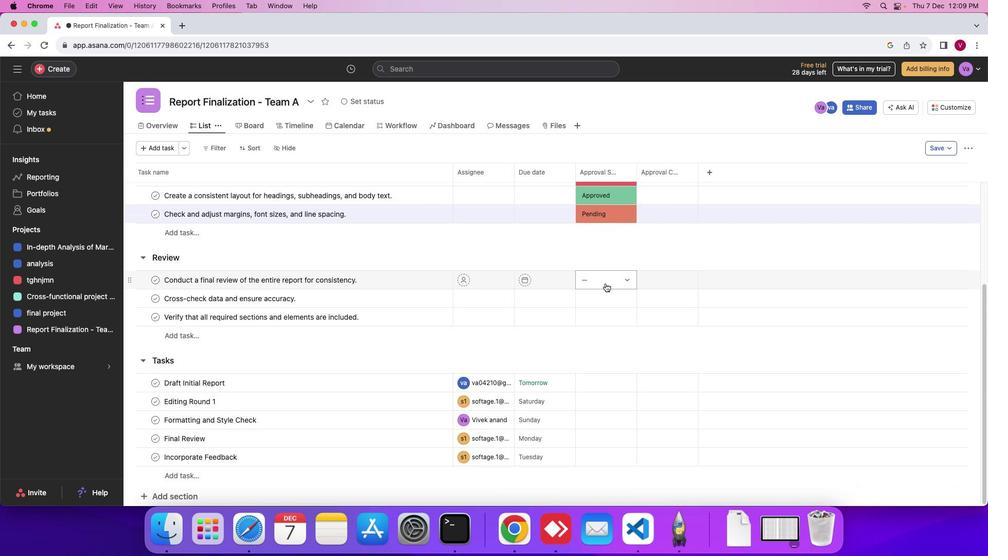 
Action: Mouse moved to (600, 302)
Screenshot: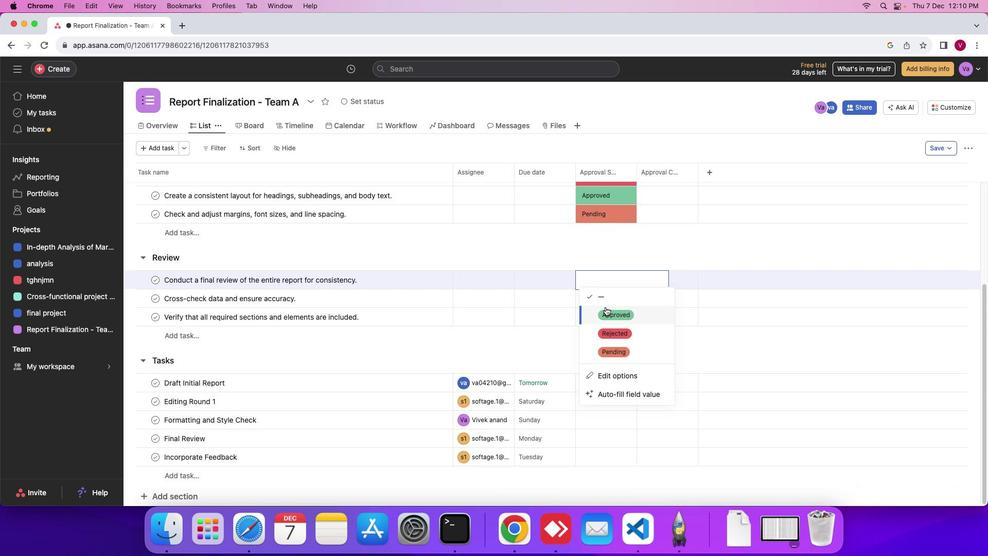 
Action: Mouse pressed left at (600, 302)
Screenshot: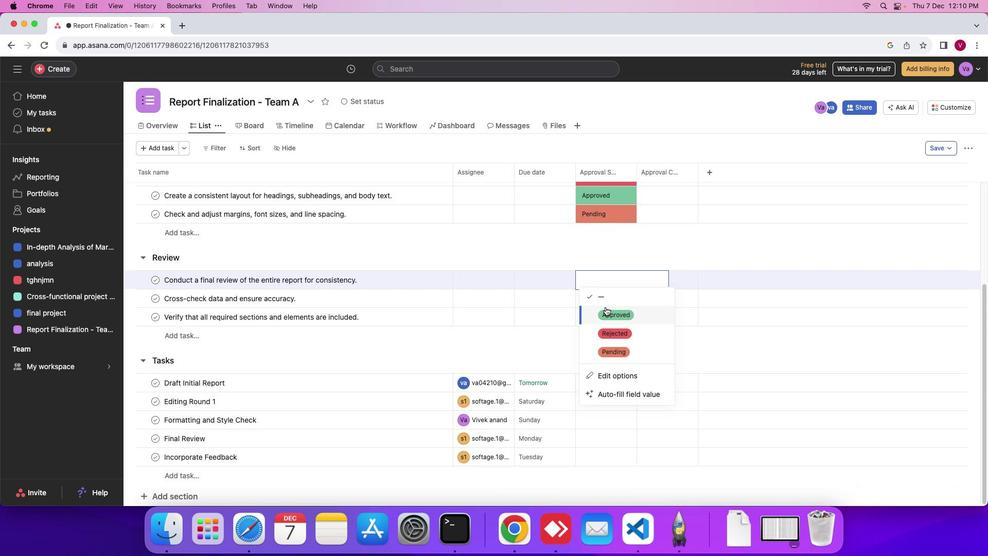 
Action: Mouse moved to (601, 296)
Screenshot: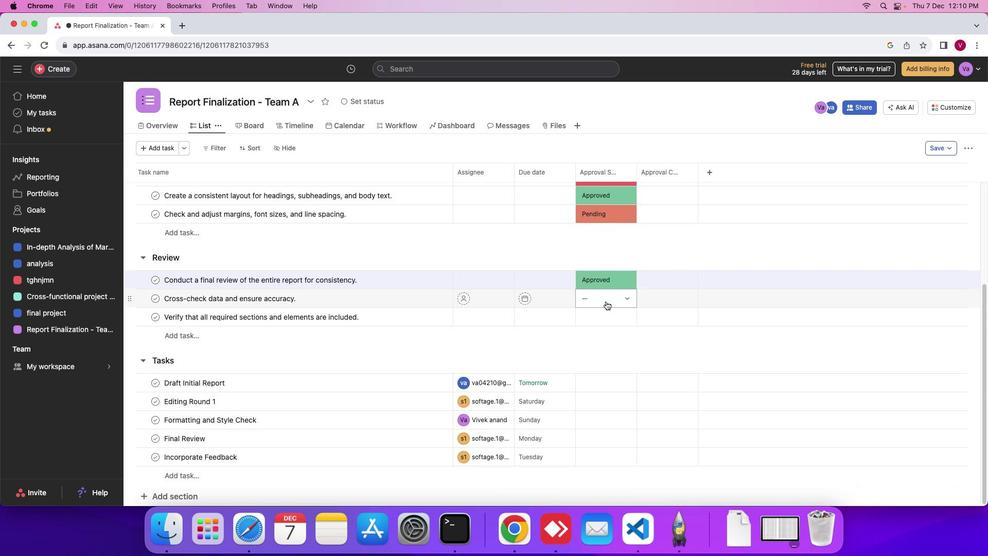 
Action: Mouse pressed left at (601, 296)
Screenshot: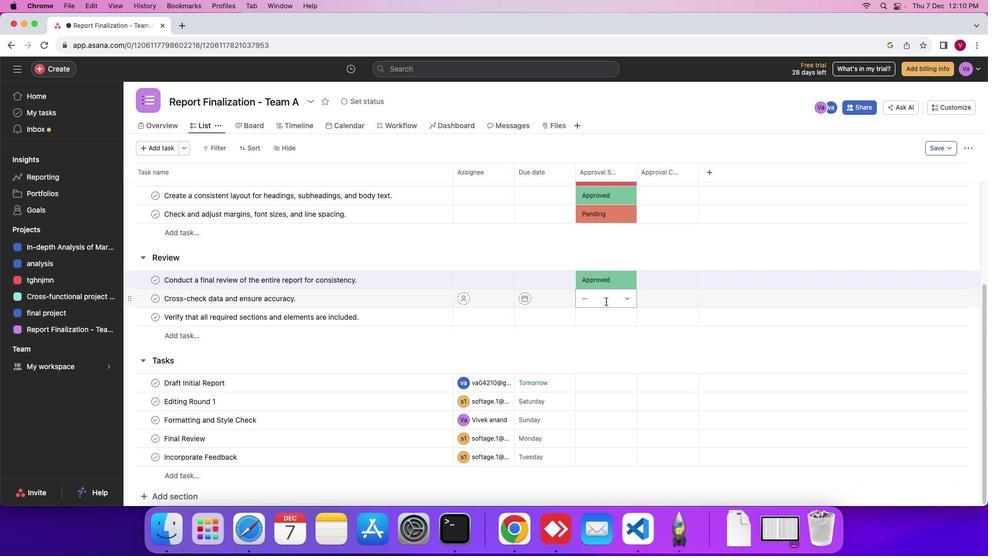 
Action: Mouse moved to (626, 344)
Screenshot: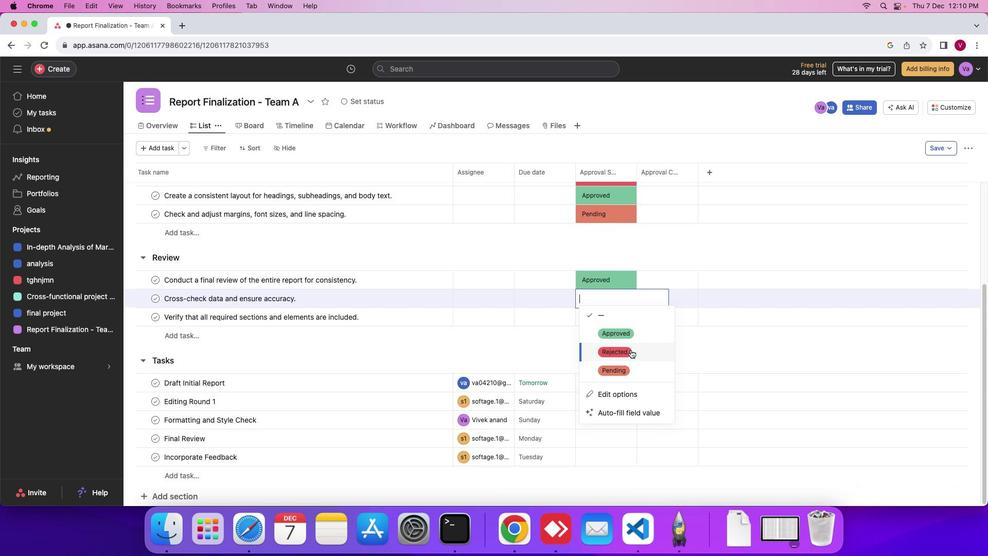 
Action: Mouse pressed left at (626, 344)
Screenshot: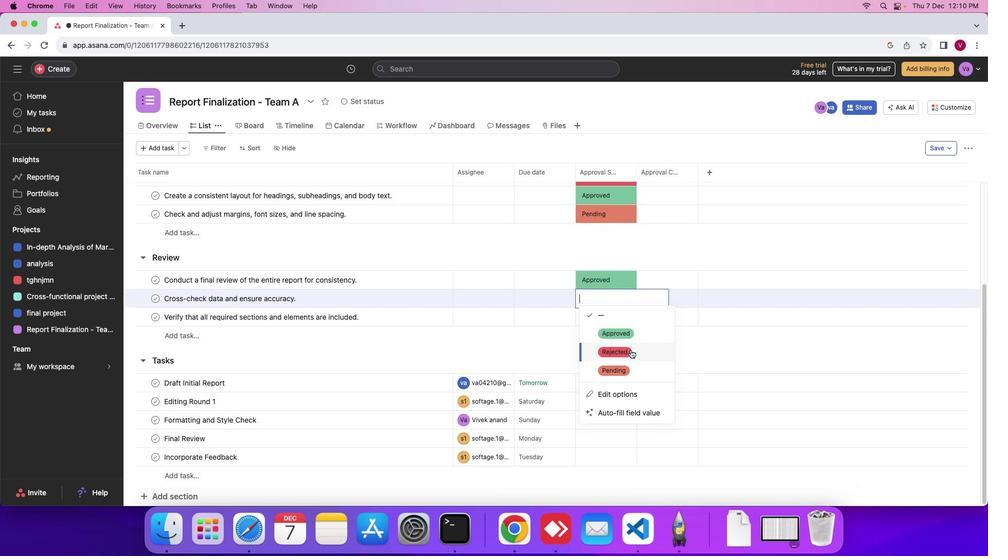 
Action: Mouse moved to (619, 323)
Screenshot: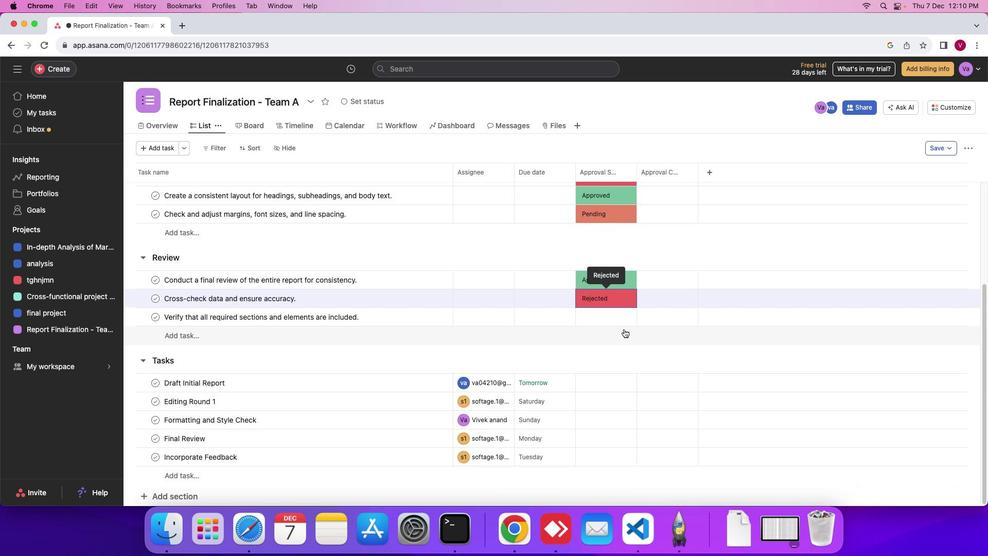
Action: Mouse scrolled (619, 323) with delta (-4, -5)
Screenshot: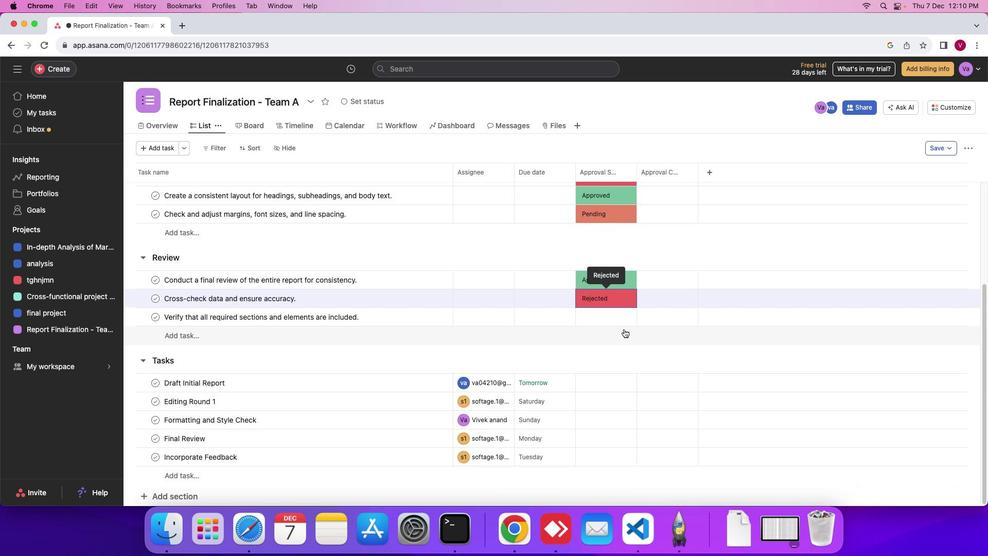 
Action: Mouse scrolled (619, 323) with delta (-4, -5)
Screenshot: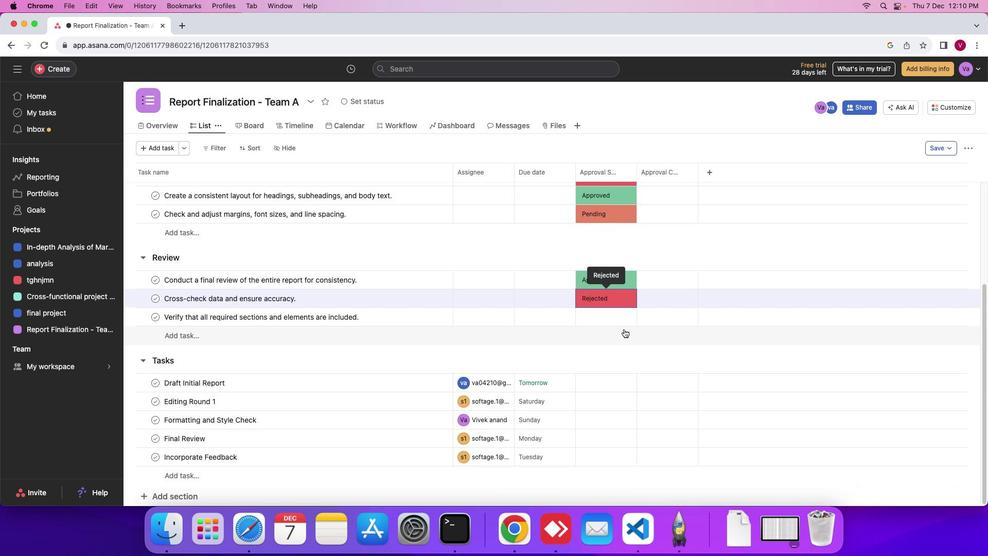 
Action: Mouse scrolled (619, 323) with delta (-4, -5)
Screenshot: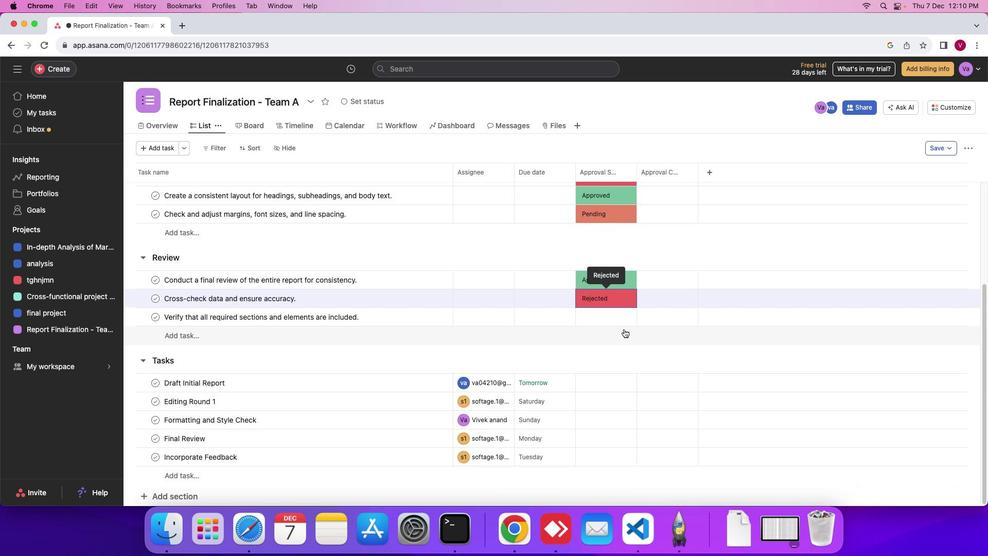 
Action: Mouse scrolled (619, 323) with delta (-4, -5)
Screenshot: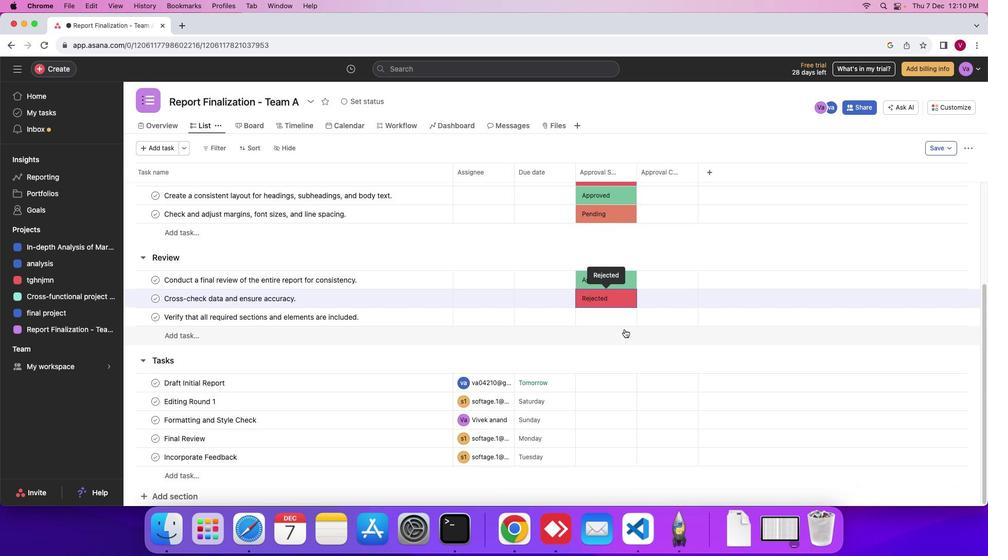 
Action: Mouse moved to (620, 312)
Screenshot: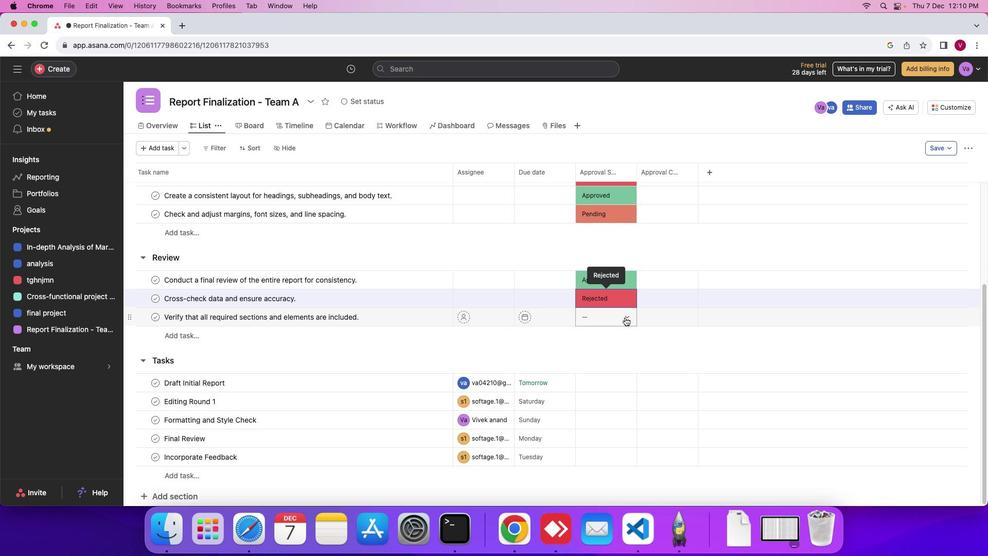 
Action: Mouse pressed left at (620, 312)
Screenshot: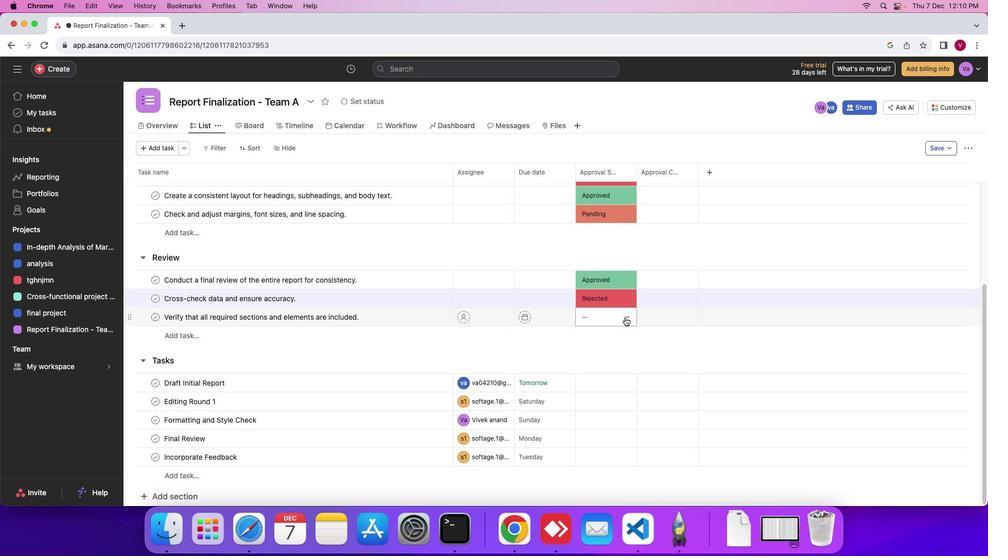 
Action: Mouse moved to (601, 382)
Screenshot: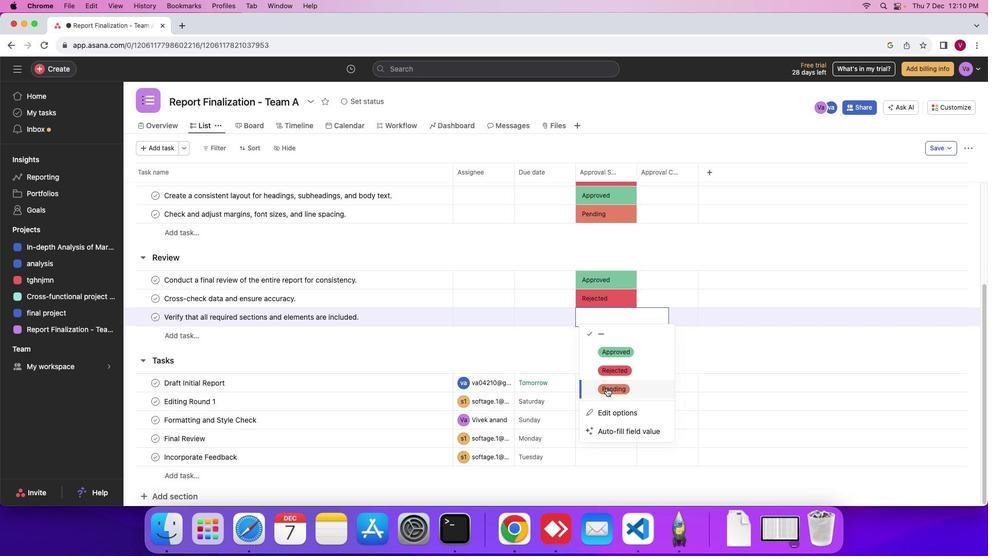 
Action: Mouse pressed left at (601, 382)
Screenshot: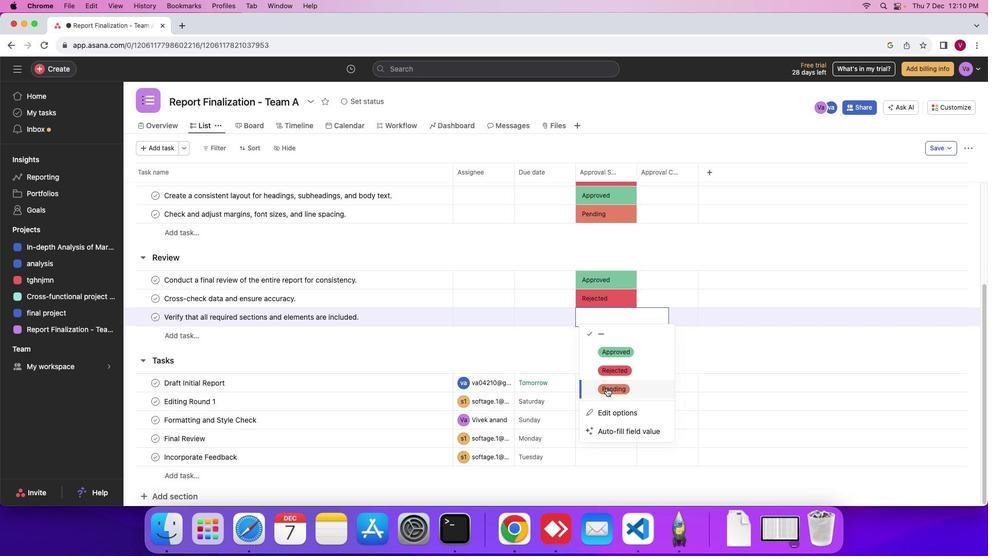 
Action: Mouse moved to (587, 338)
Screenshot: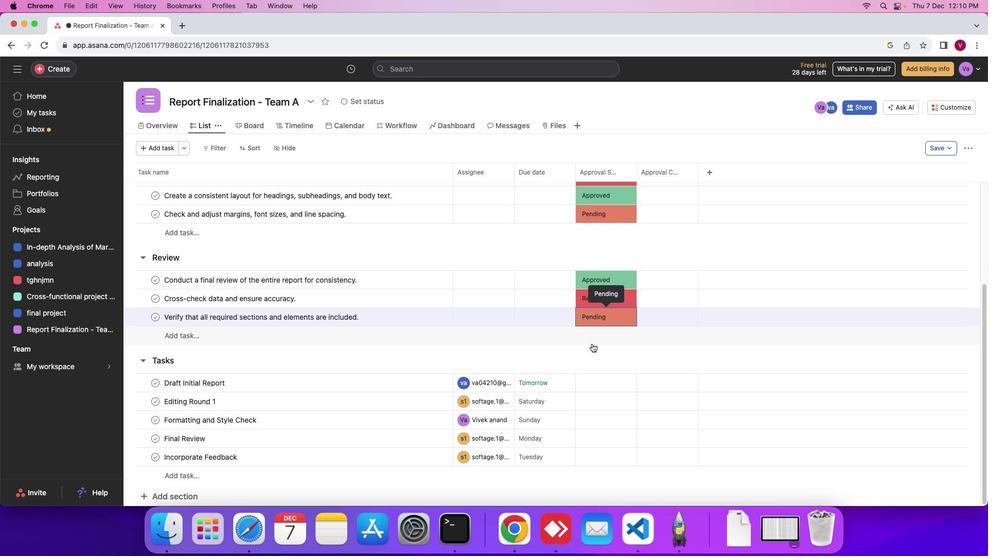 
Action: Mouse scrolled (587, 338) with delta (-4, -5)
Screenshot: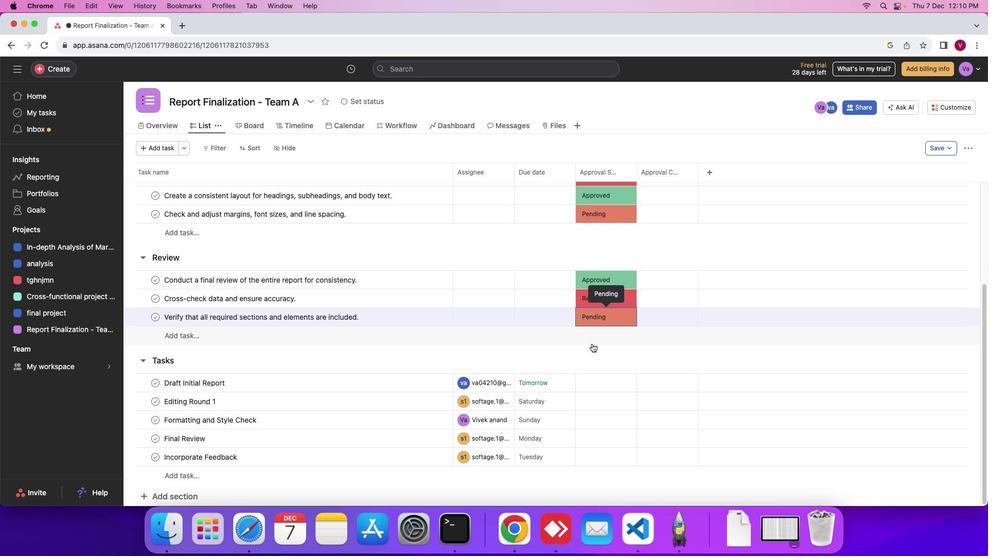 
Action: Mouse scrolled (587, 338) with delta (-4, -5)
Screenshot: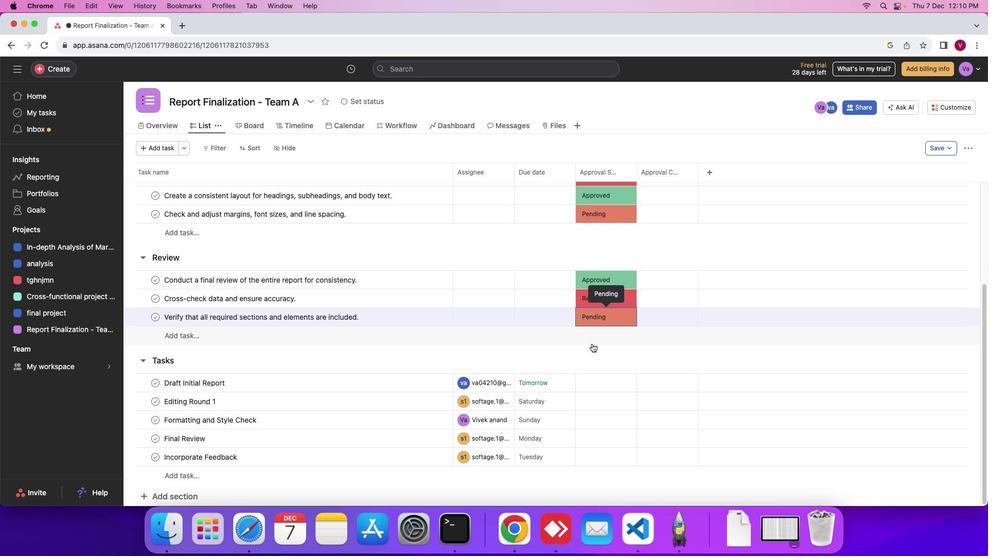 
Action: Mouse moved to (587, 338)
Screenshot: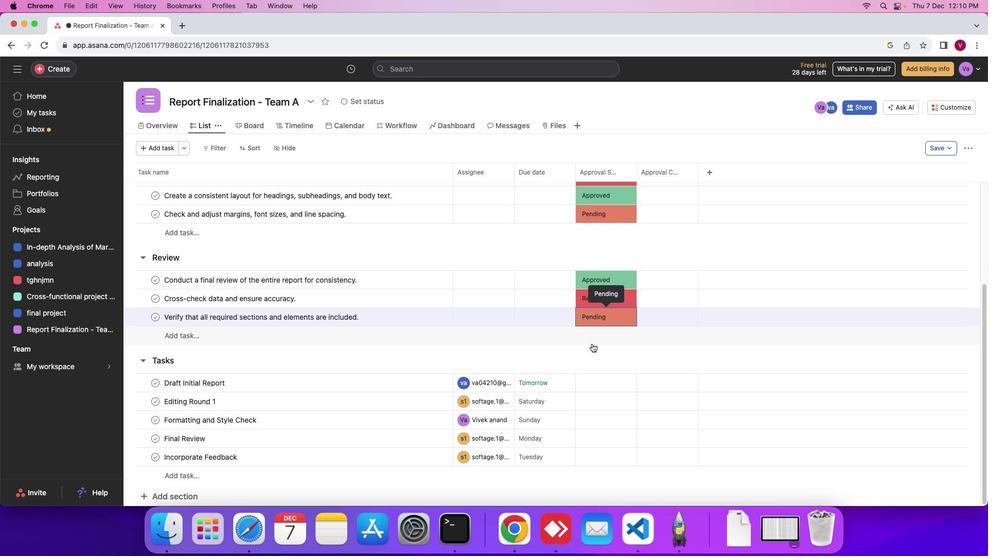 
Action: Mouse scrolled (587, 338) with delta (-4, -5)
Screenshot: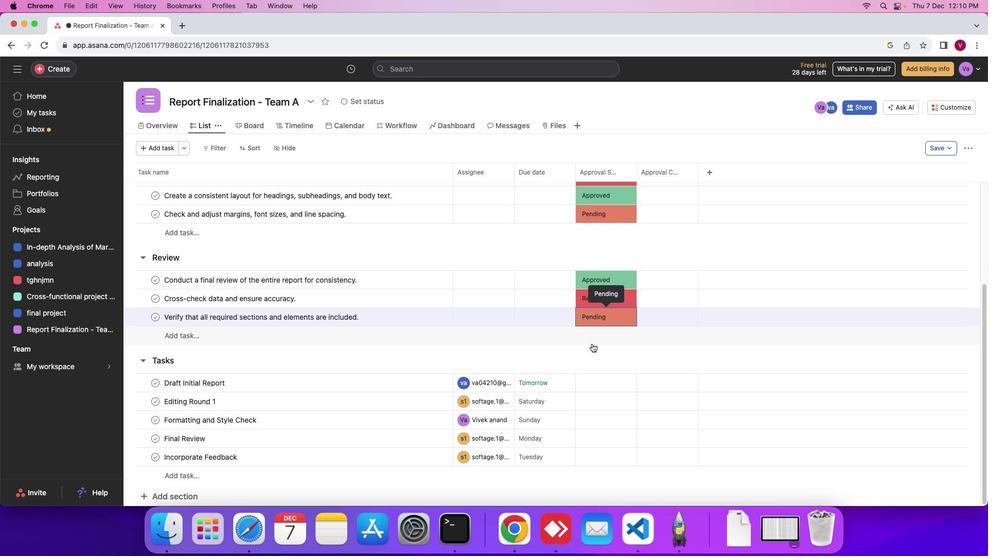 
Action: Mouse scrolled (587, 338) with delta (-4, -6)
Screenshot: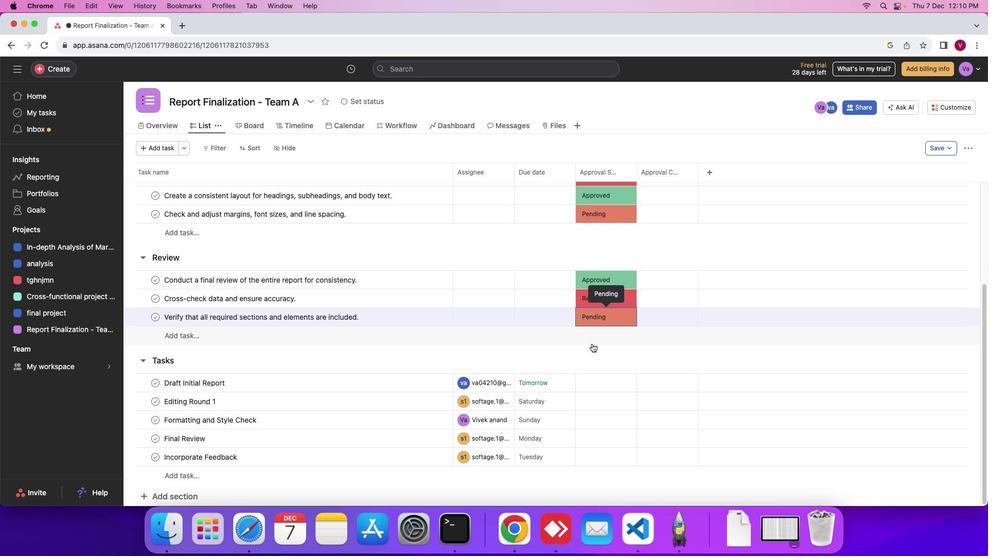 
Action: Mouse scrolled (587, 338) with delta (-4, -6)
Screenshot: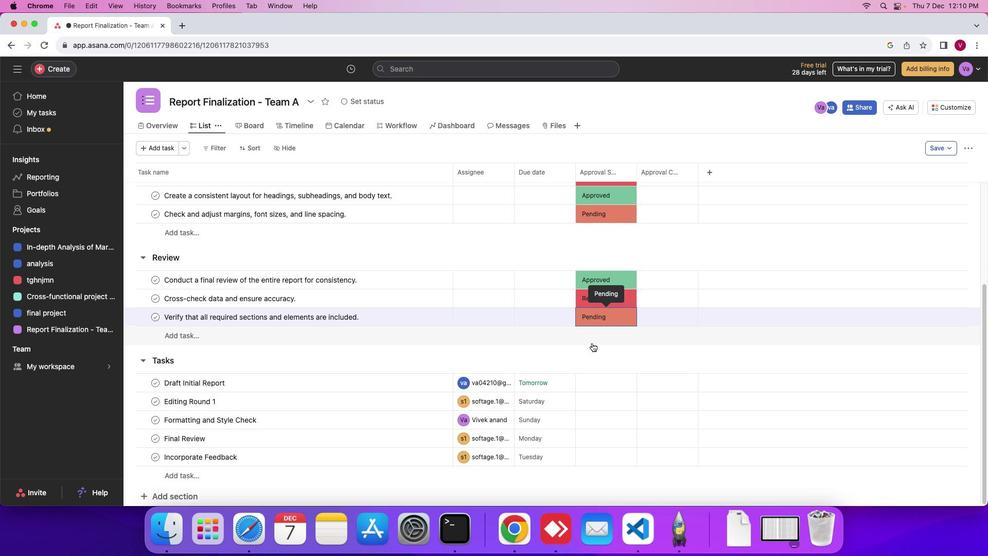 
Action: Mouse moved to (587, 338)
Screenshot: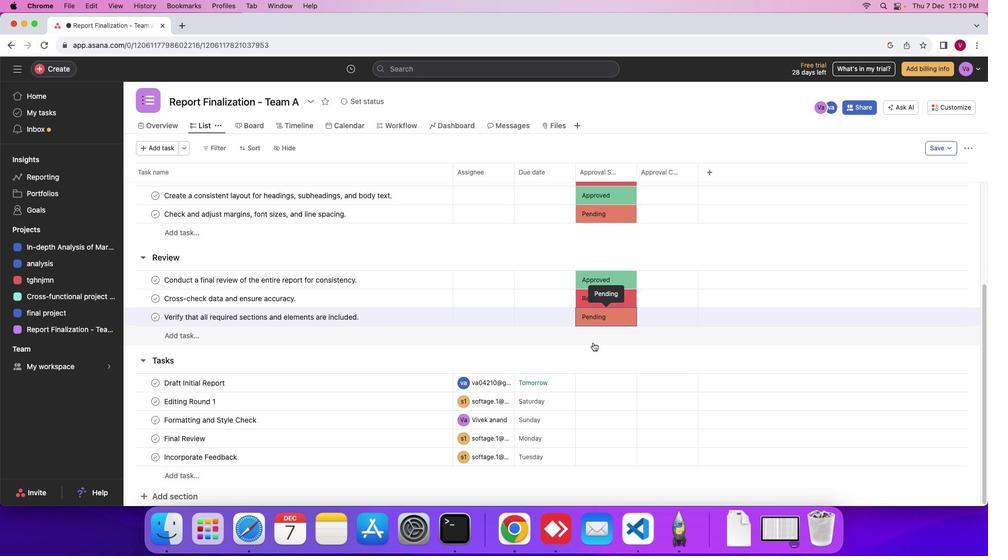 
Action: Mouse scrolled (587, 338) with delta (-4, -6)
Screenshot: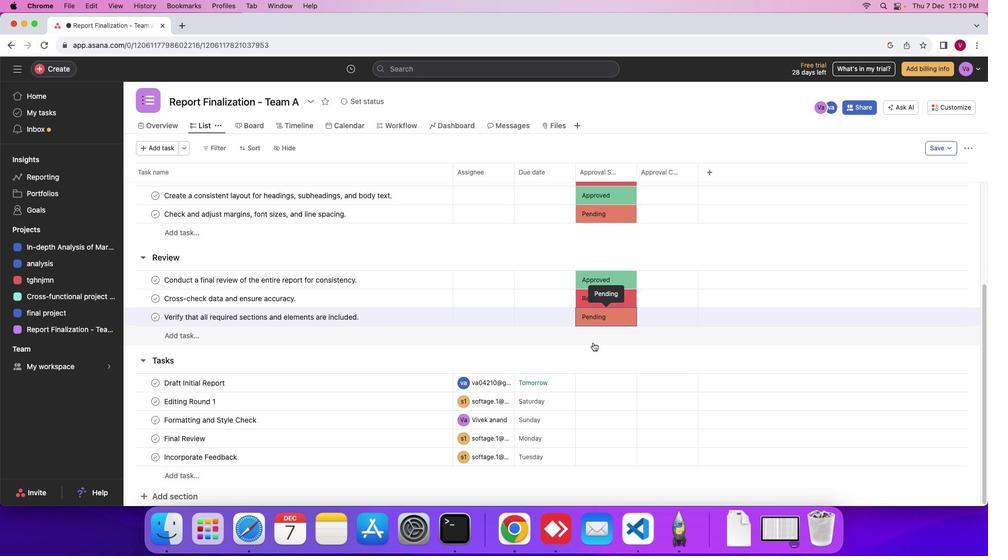 
Action: Mouse moved to (609, 381)
Screenshot: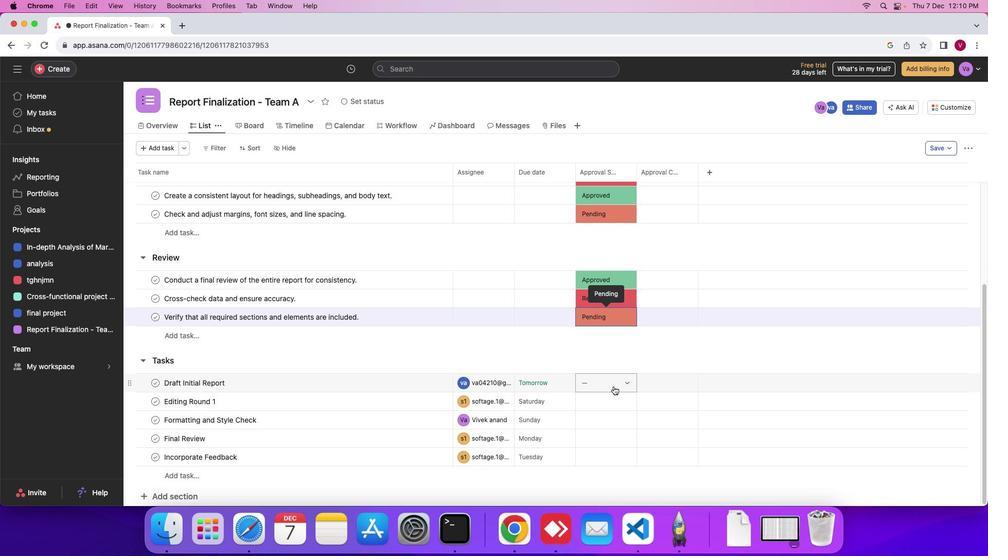 
Action: Mouse pressed left at (609, 381)
Screenshot: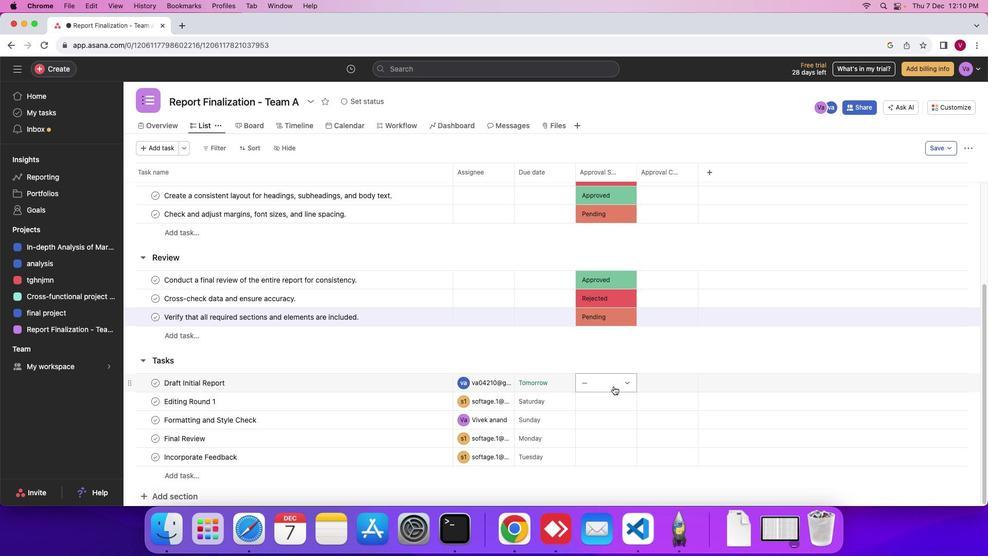 
Action: Mouse moved to (616, 282)
Screenshot: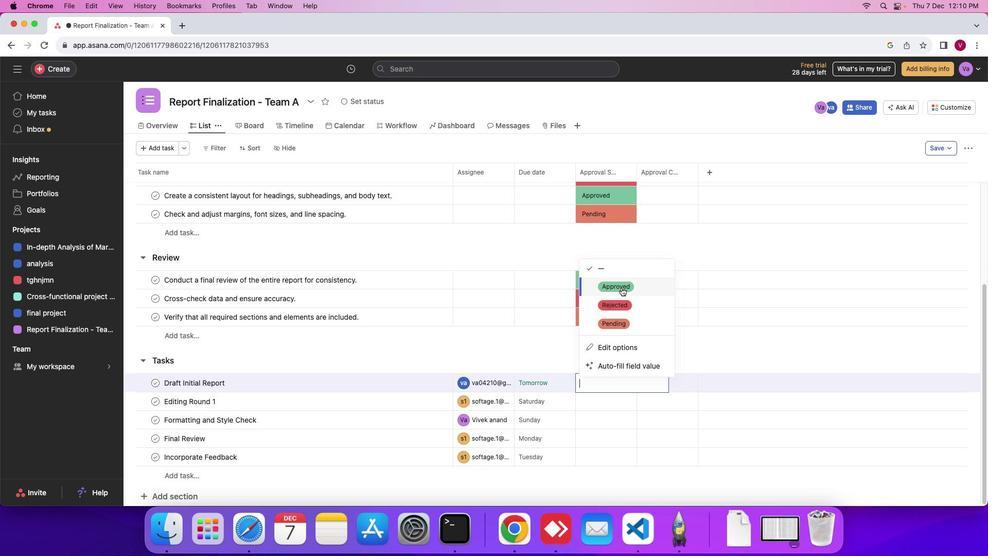 
Action: Mouse pressed left at (616, 282)
Screenshot: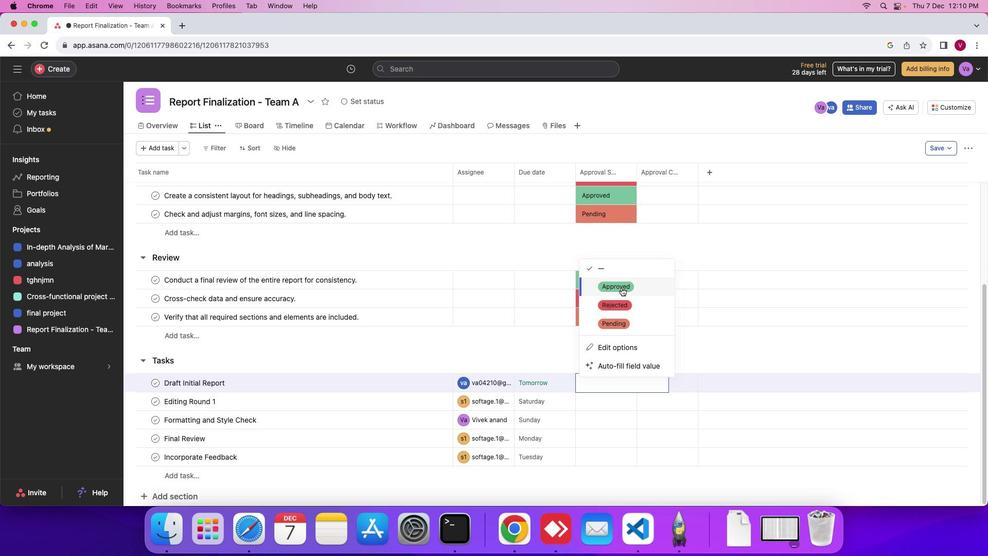 
Action: Mouse moved to (611, 399)
Screenshot: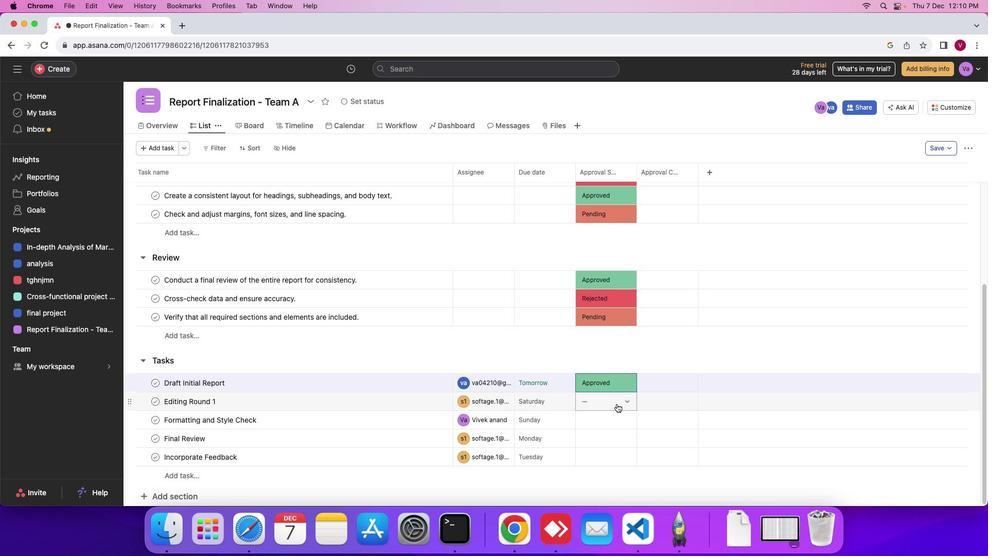 
Action: Mouse pressed left at (611, 399)
Screenshot: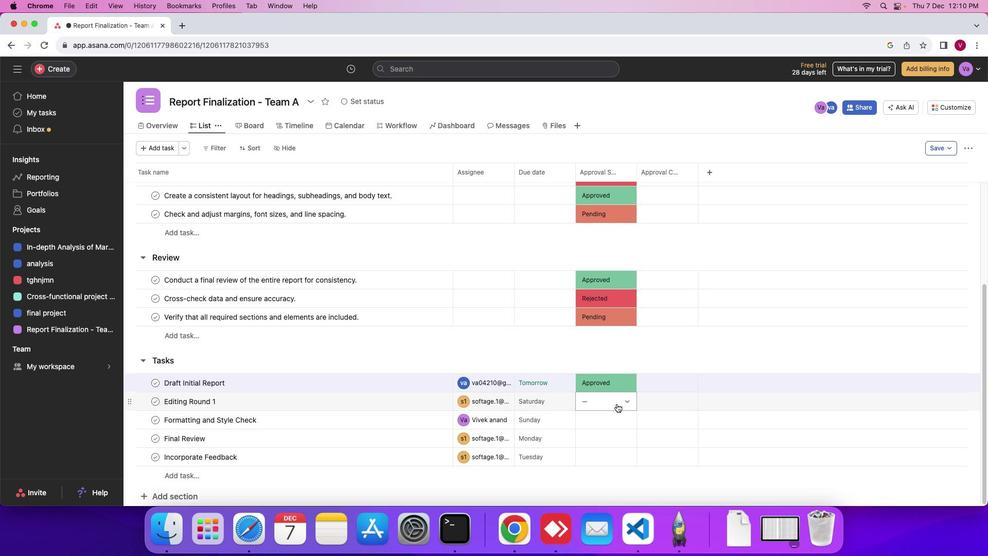 
Action: Mouse moved to (603, 321)
Screenshot: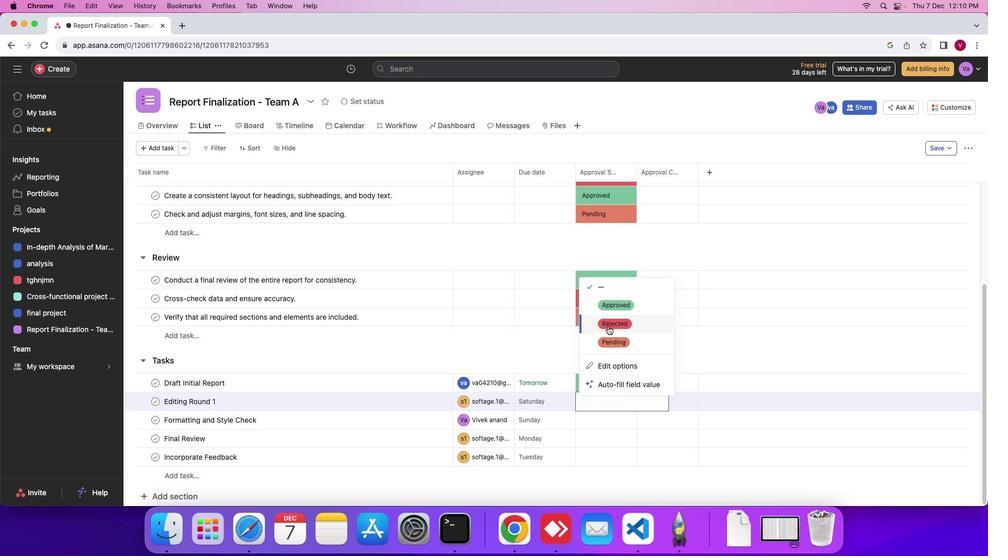 
Action: Mouse pressed left at (603, 321)
Screenshot: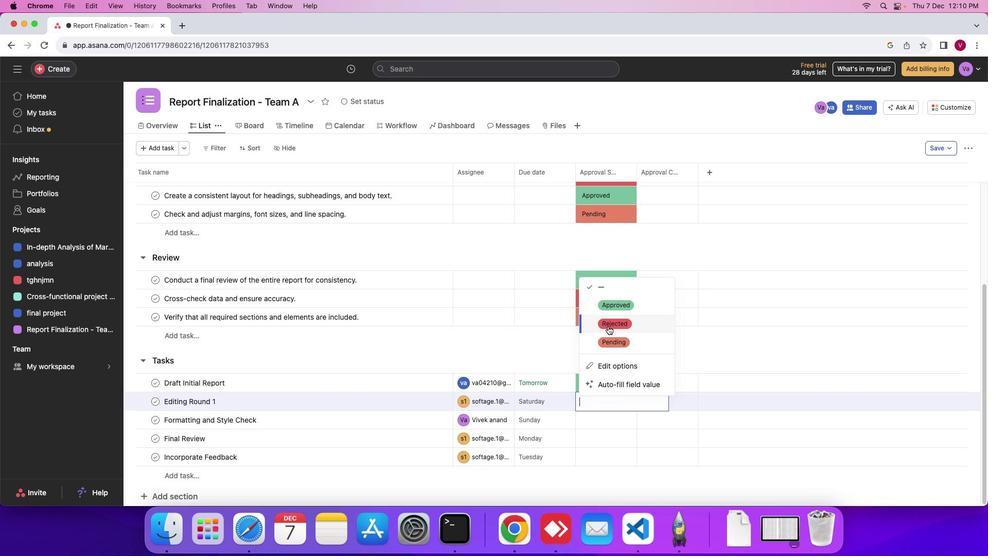 
Action: Mouse moved to (616, 417)
Screenshot: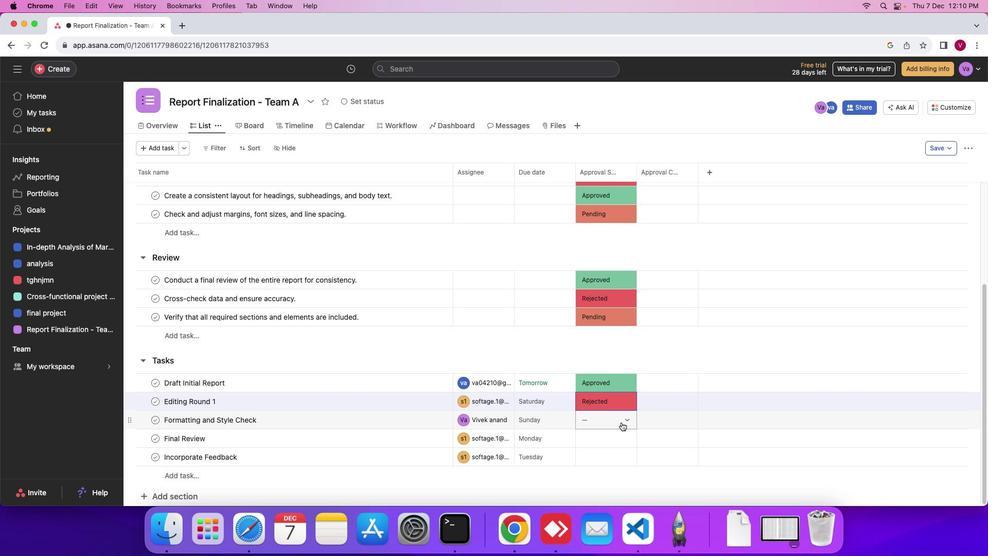 
Action: Mouse pressed left at (616, 417)
Screenshot: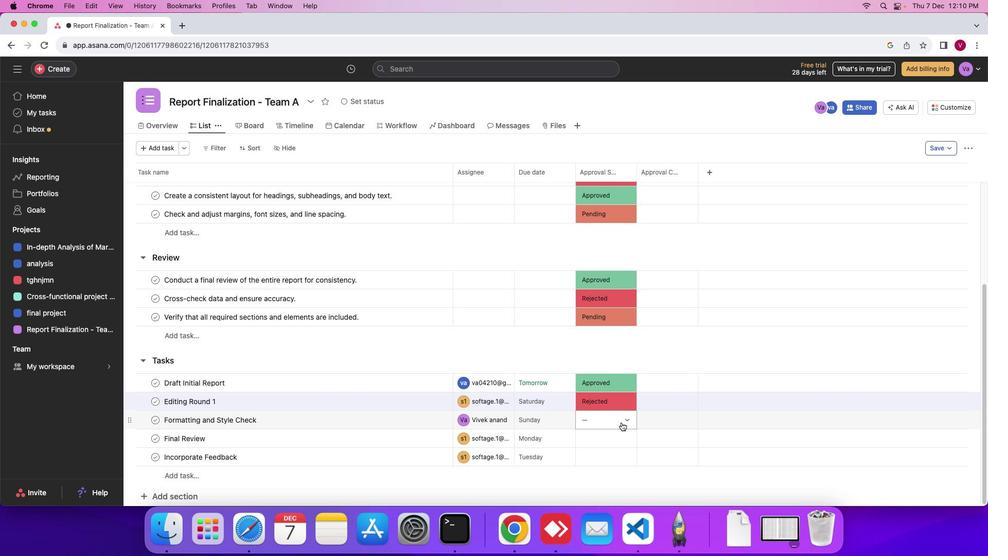 
Action: Mouse moved to (619, 341)
Screenshot: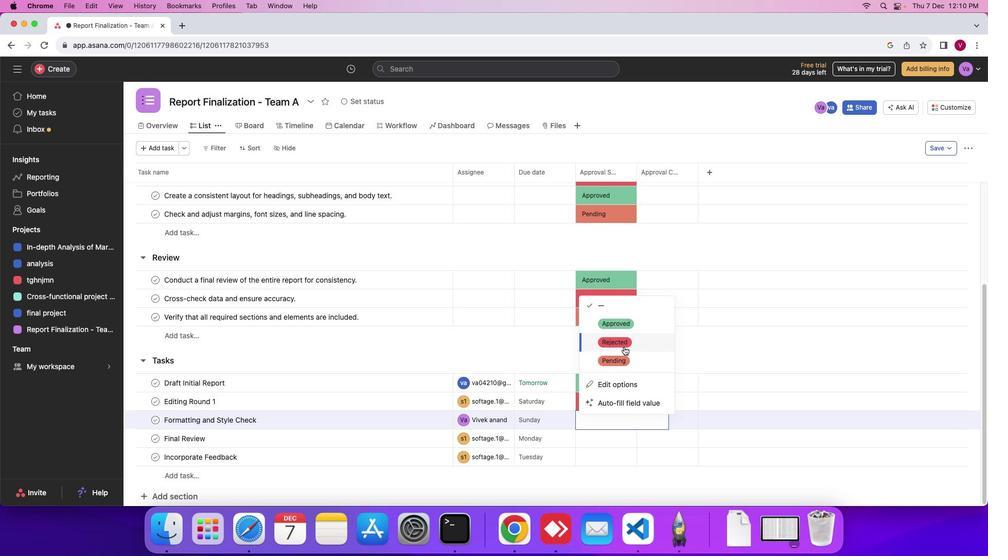 
Action: Mouse pressed left at (619, 341)
Screenshot: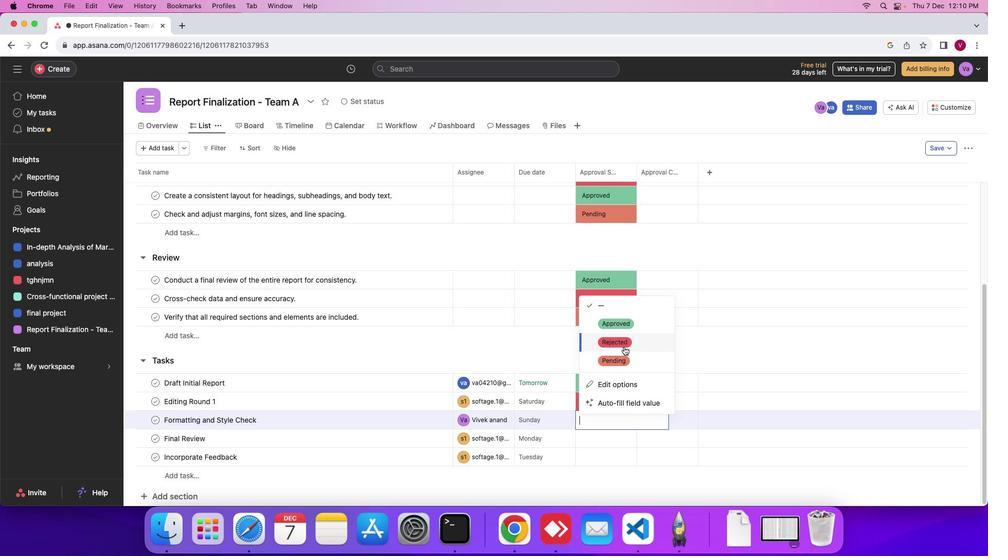 
Action: Mouse moved to (622, 430)
Screenshot: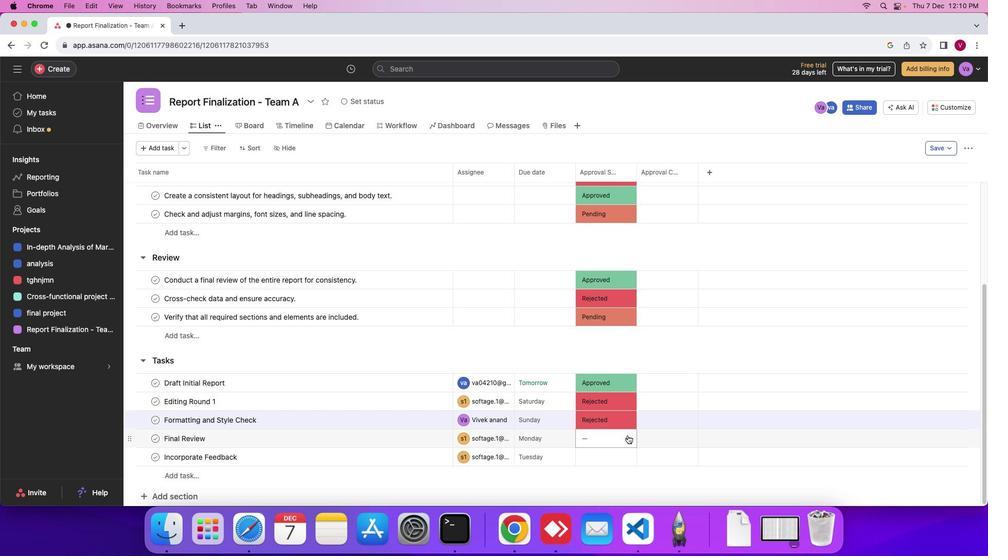 
Action: Mouse pressed left at (622, 430)
Screenshot: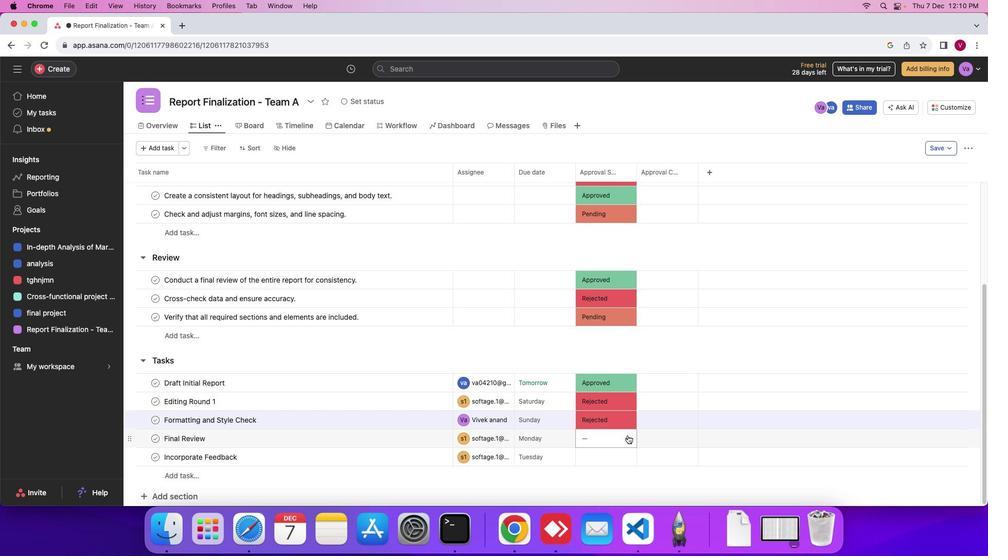 
Action: Mouse moved to (610, 378)
Screenshot: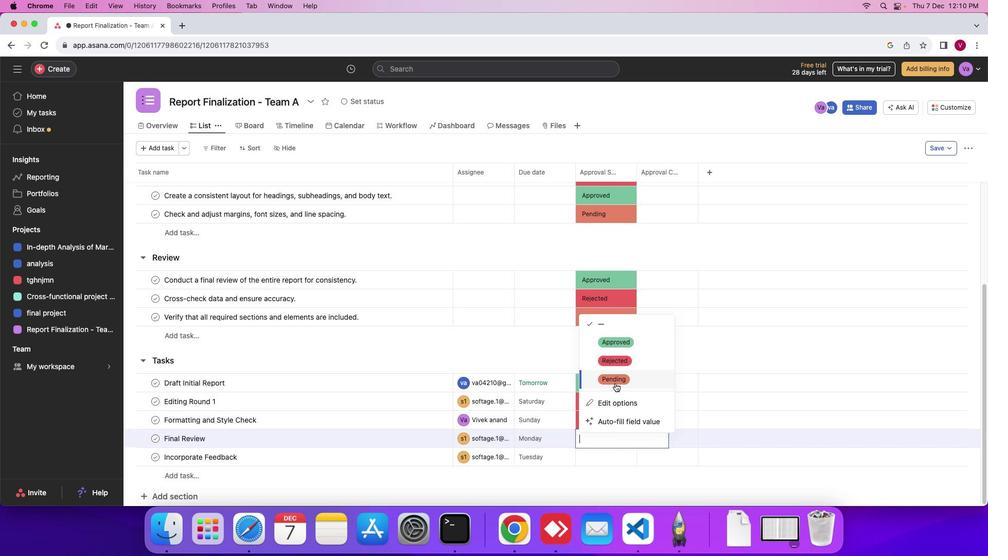 
Action: Mouse pressed left at (610, 378)
Screenshot: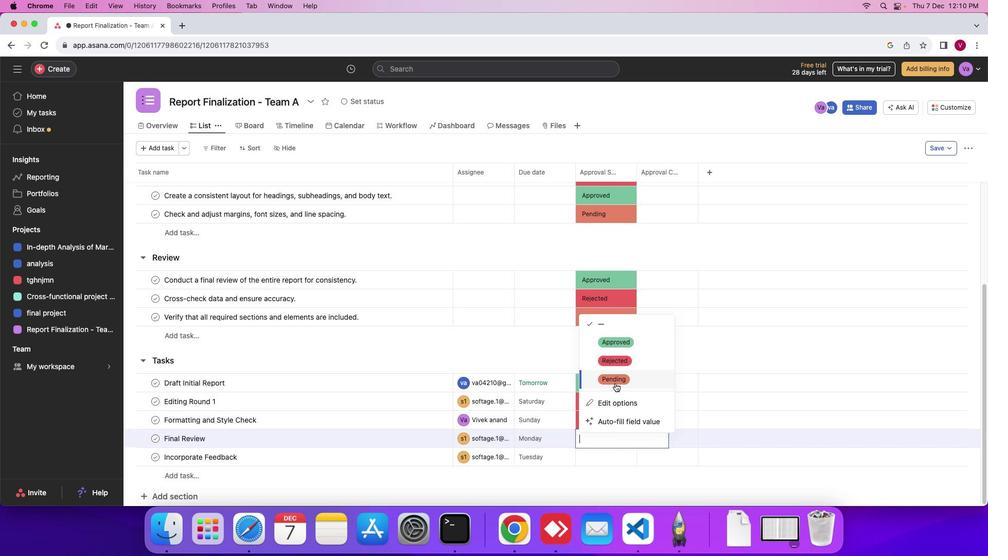 
Action: Mouse moved to (598, 448)
Screenshot: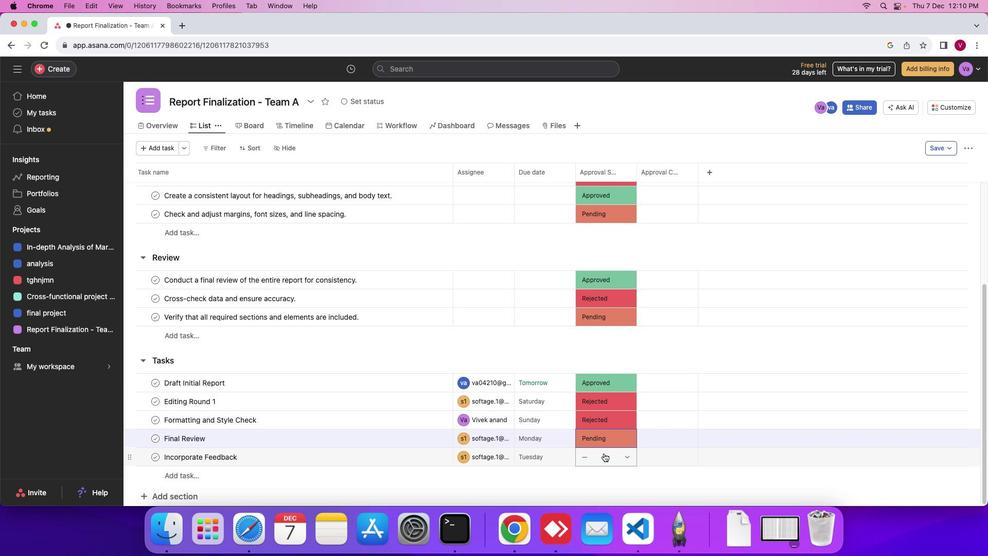 
Action: Mouse pressed left at (598, 448)
Screenshot: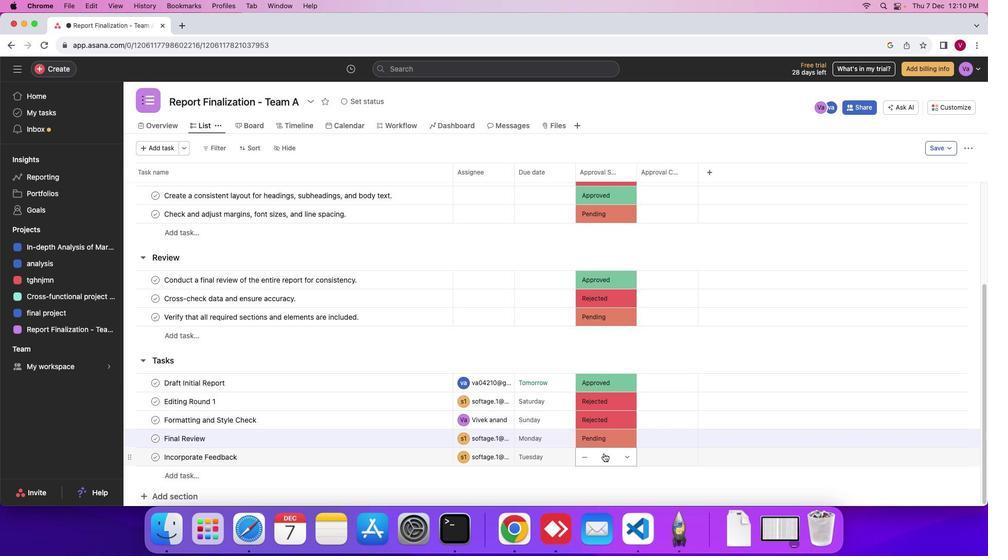 
Action: Mouse moved to (608, 397)
Screenshot: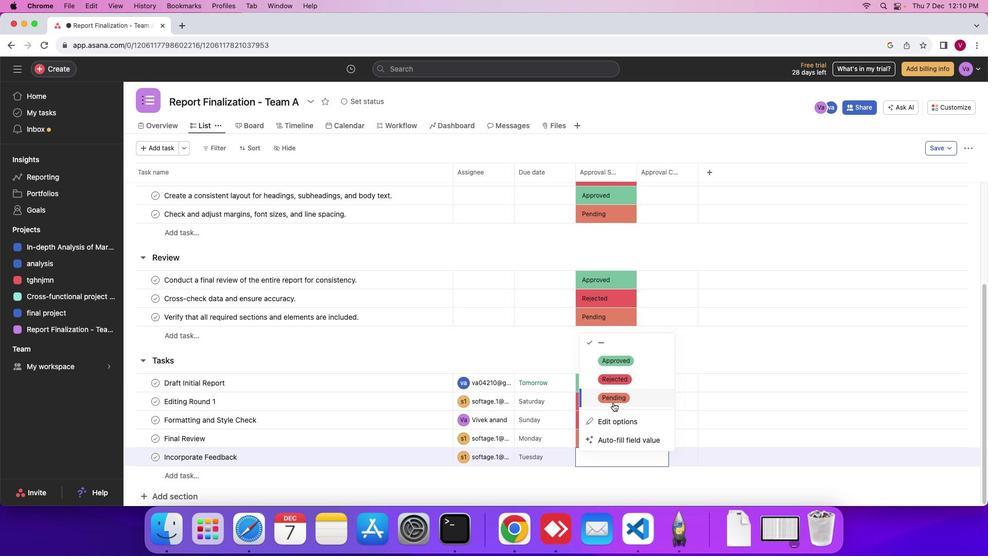 
Action: Mouse pressed left at (608, 397)
Screenshot: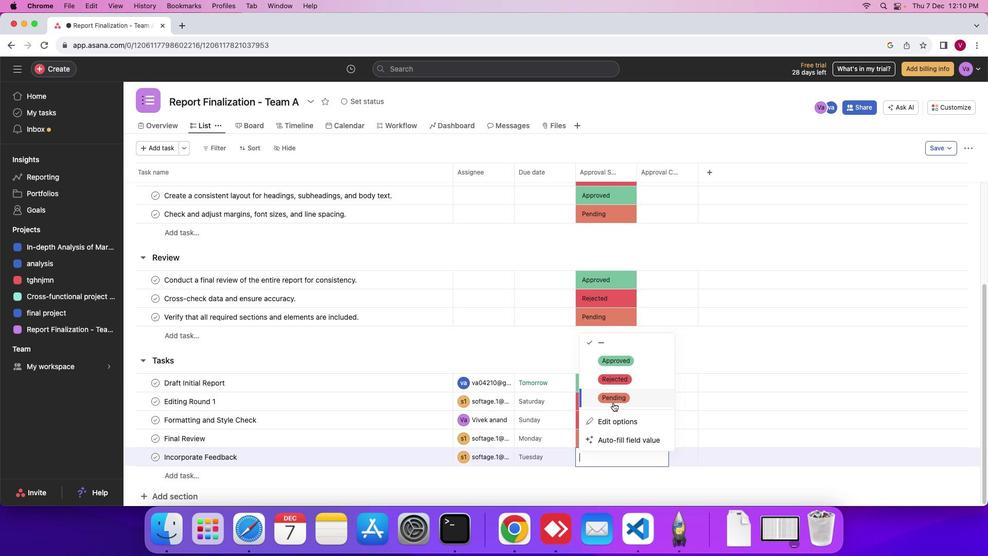
Action: Mouse moved to (360, 289)
Screenshot: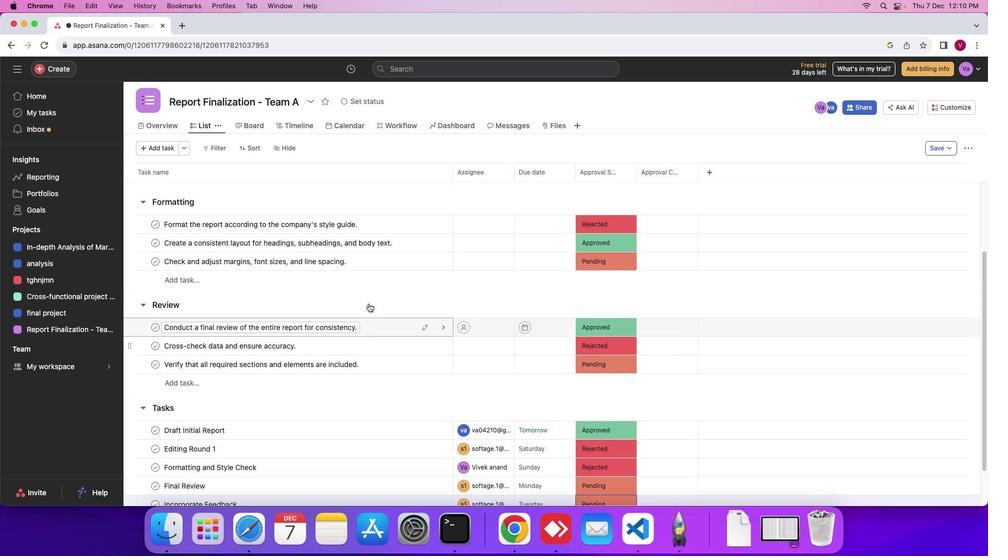 
Action: Mouse scrolled (360, 289) with delta (-4, -4)
Screenshot: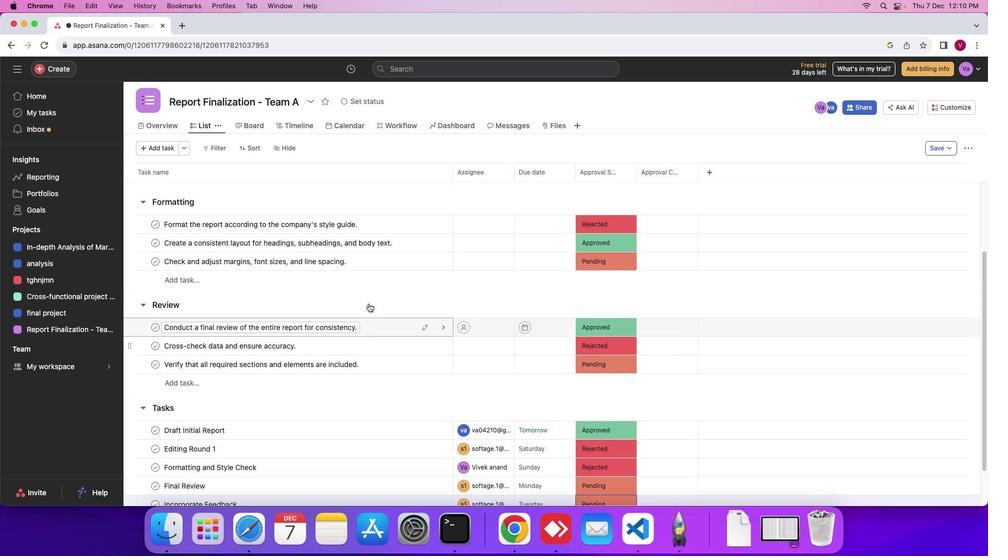 
Action: Mouse moved to (362, 293)
Screenshot: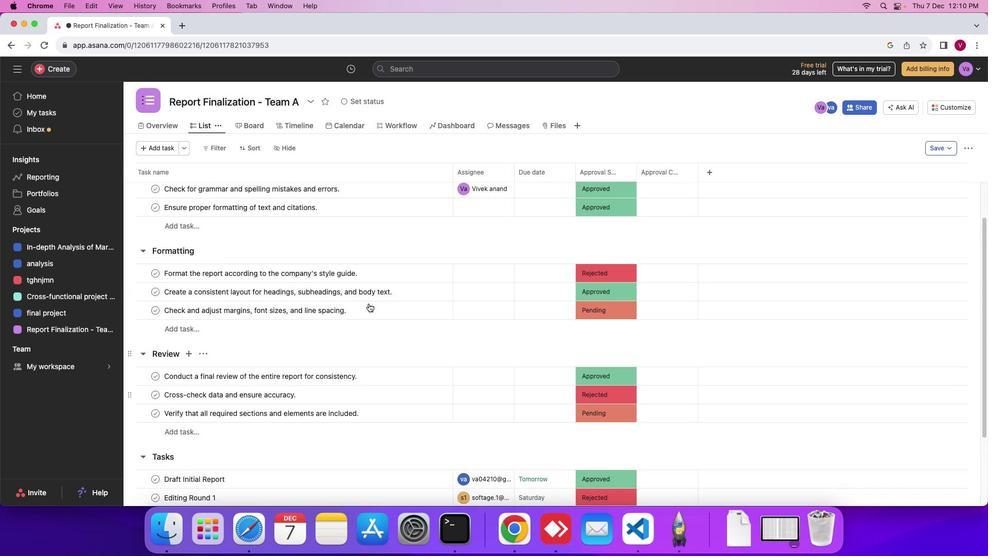 
Action: Mouse scrolled (362, 293) with delta (-4, -4)
Screenshot: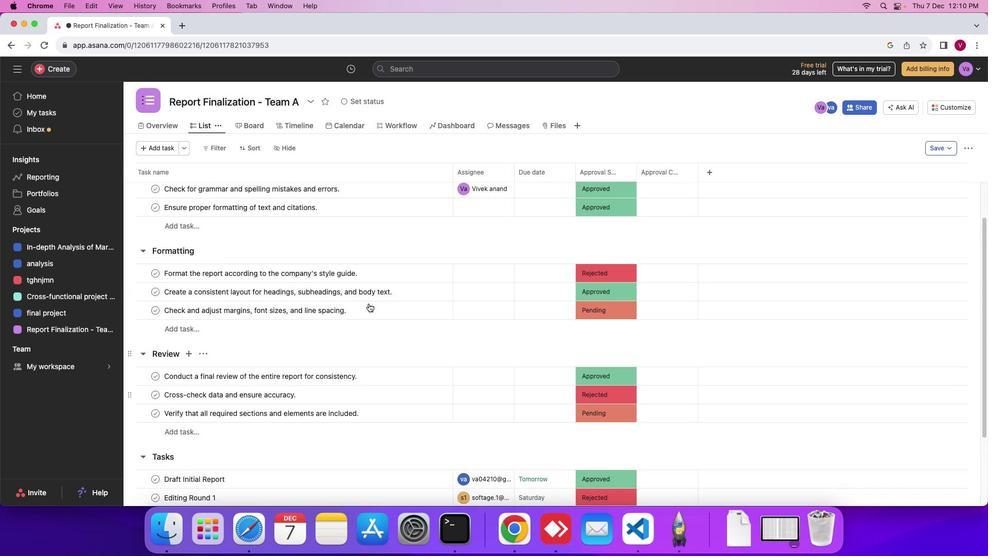 
Action: Mouse moved to (363, 293)
Screenshot: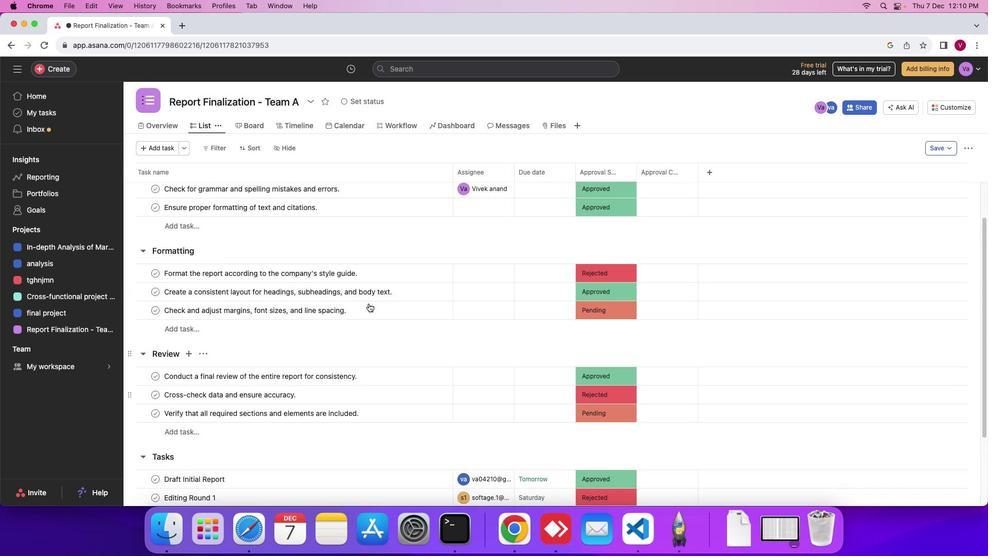 
Action: Mouse scrolled (363, 293) with delta (-4, -3)
Screenshot: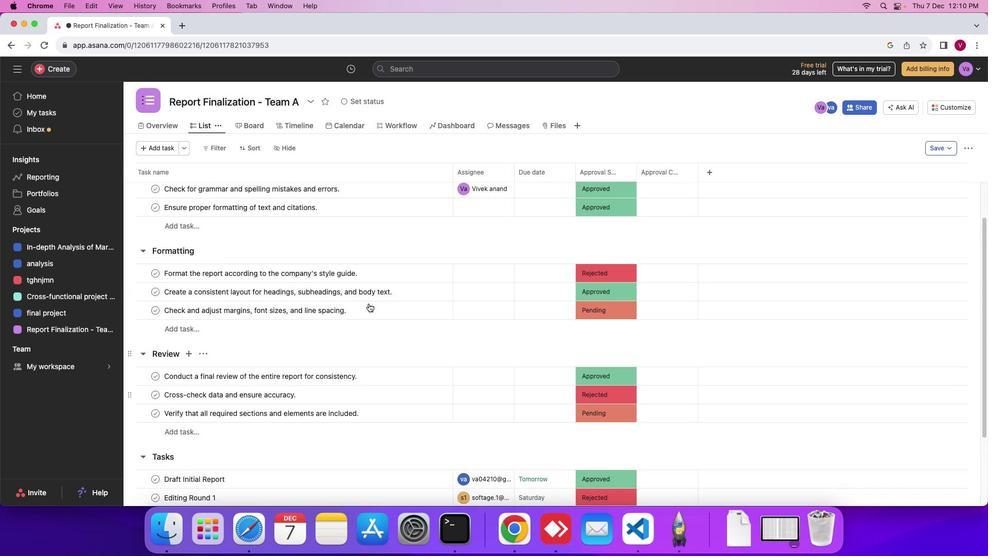 
Action: Mouse moved to (364, 296)
Screenshot: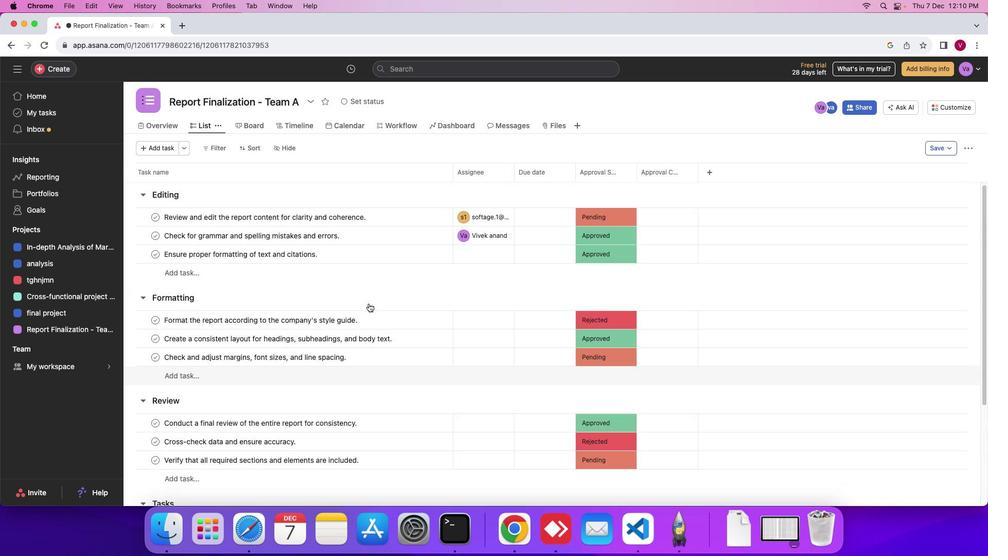 
Action: Mouse scrolled (364, 296) with delta (-4, -2)
Screenshot: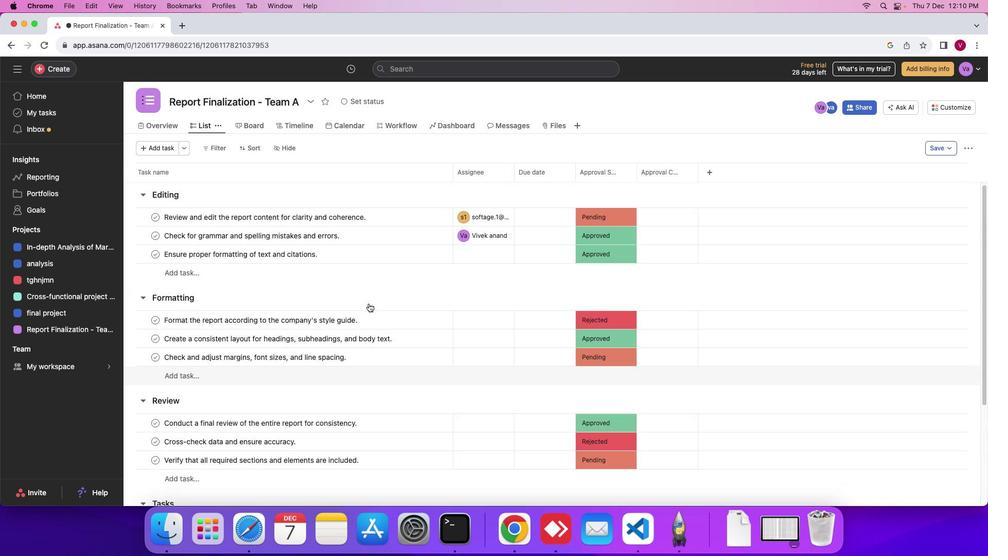 
Action: Mouse moved to (364, 297)
Screenshot: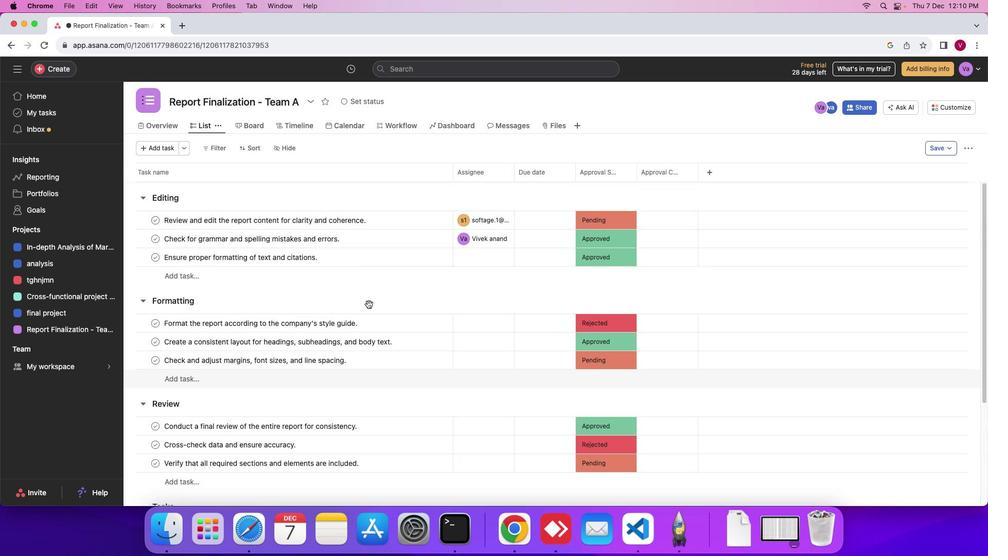 
Action: Mouse scrolled (364, 297) with delta (-4, -1)
Screenshot: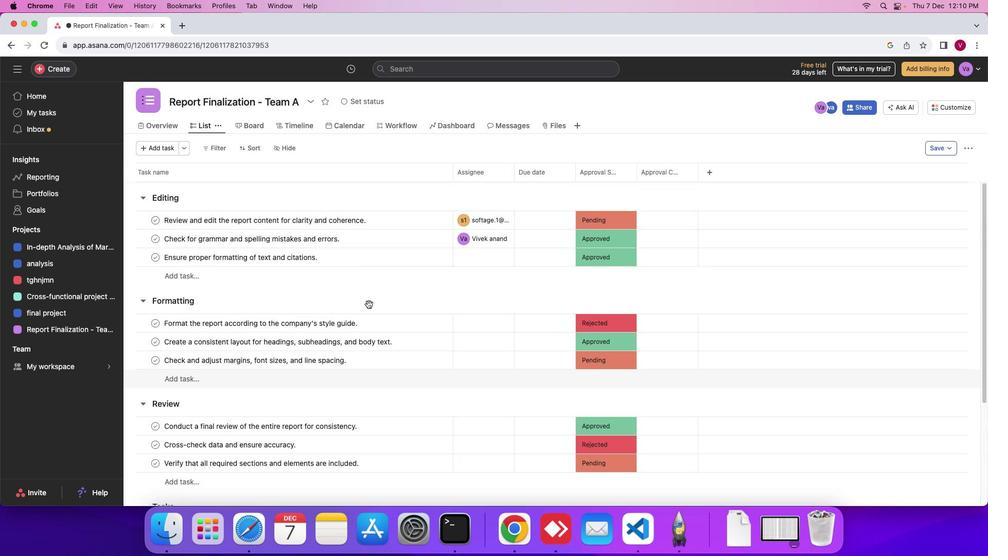 
Action: Mouse moved to (363, 298)
Screenshot: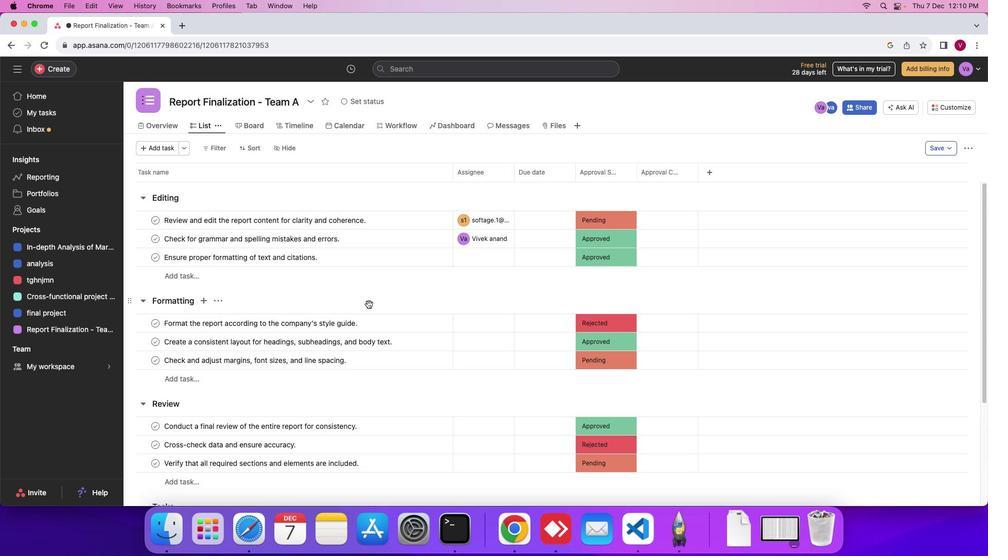 
Action: Mouse scrolled (363, 298) with delta (-4, -4)
Screenshot: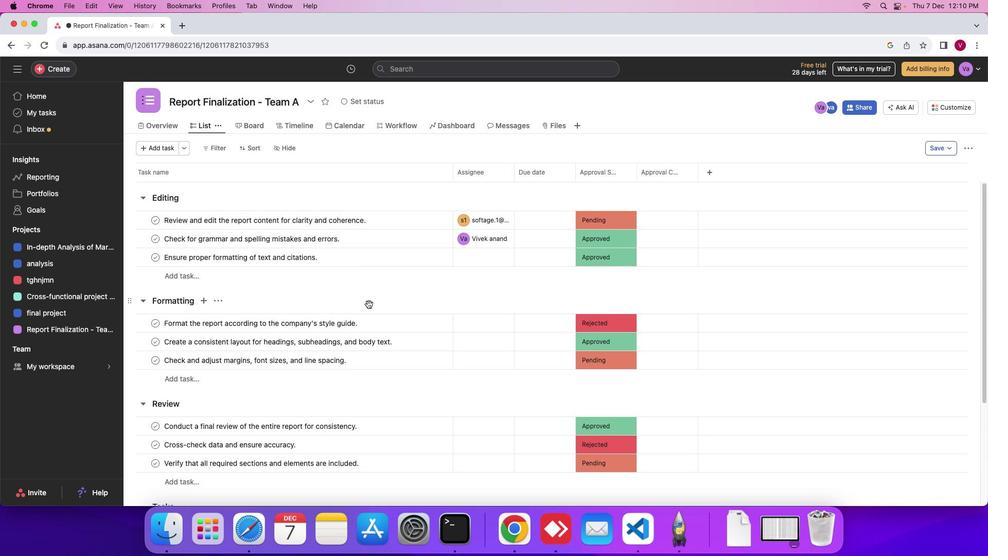 
Action: Mouse scrolled (363, 298) with delta (-4, -4)
Screenshot: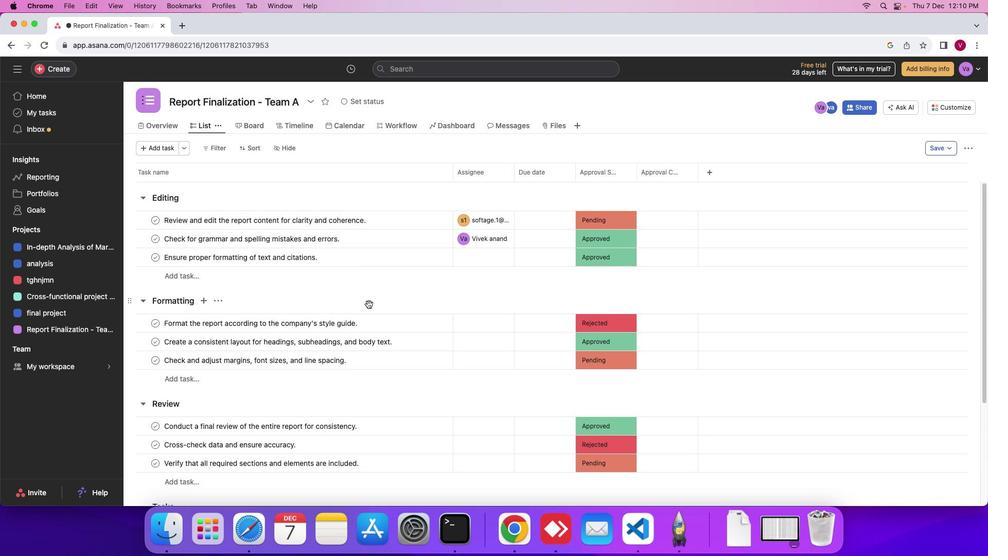 
Action: Mouse scrolled (363, 298) with delta (-4, -3)
Screenshot: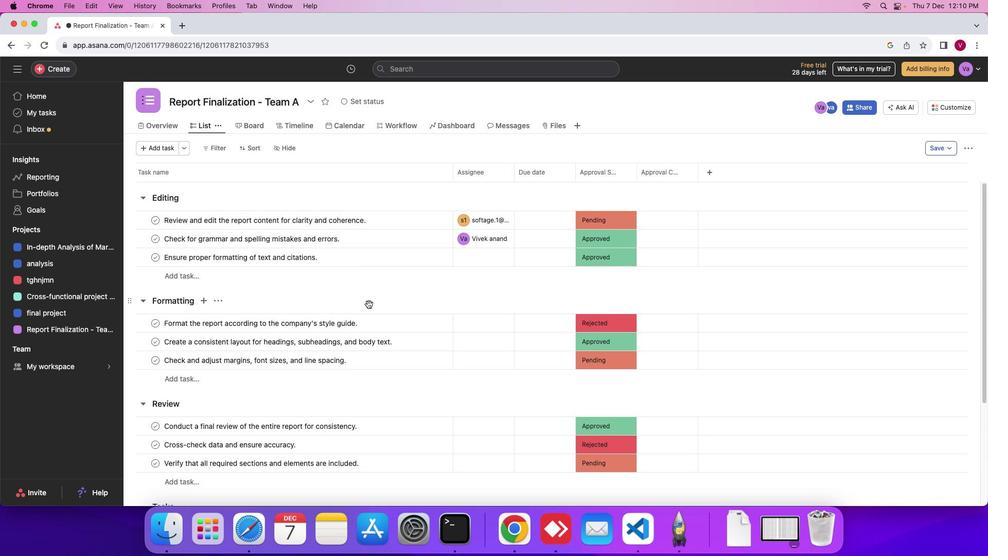 
Action: Mouse scrolled (363, 298) with delta (-4, -3)
Screenshot: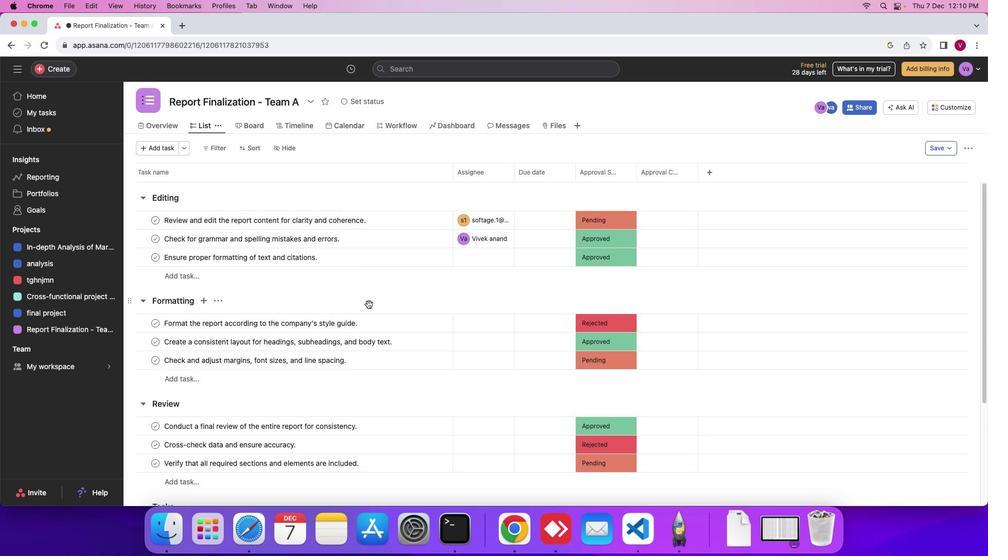 
Action: Mouse moved to (527, 290)
Screenshot: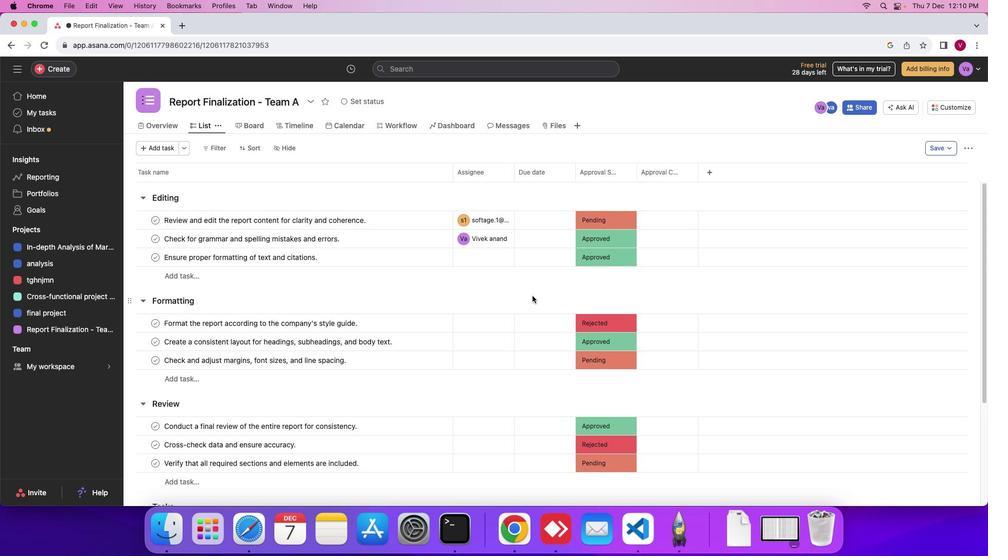 
Action: Mouse scrolled (527, 290) with delta (-4, -5)
Screenshot: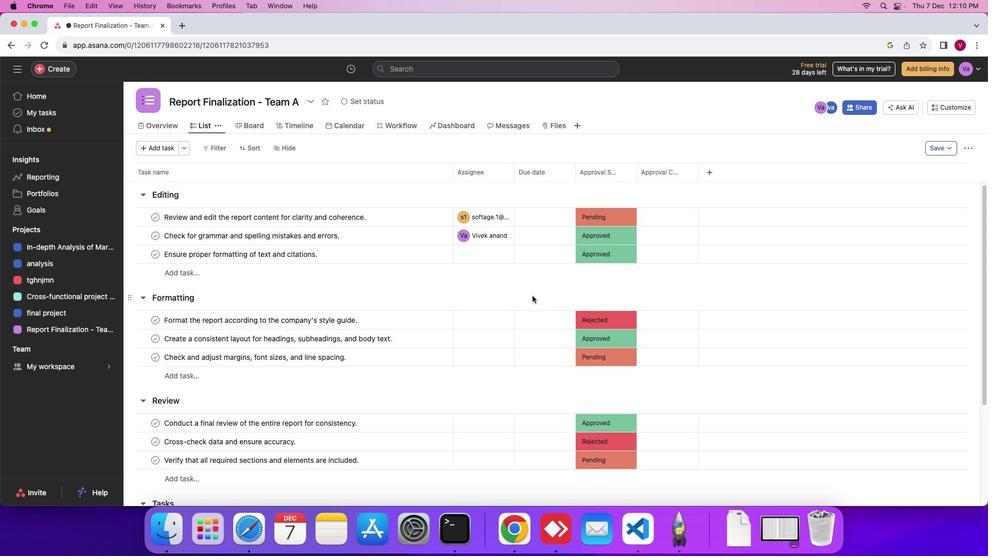
Action: Mouse scrolled (527, 290) with delta (-4, -5)
Screenshot: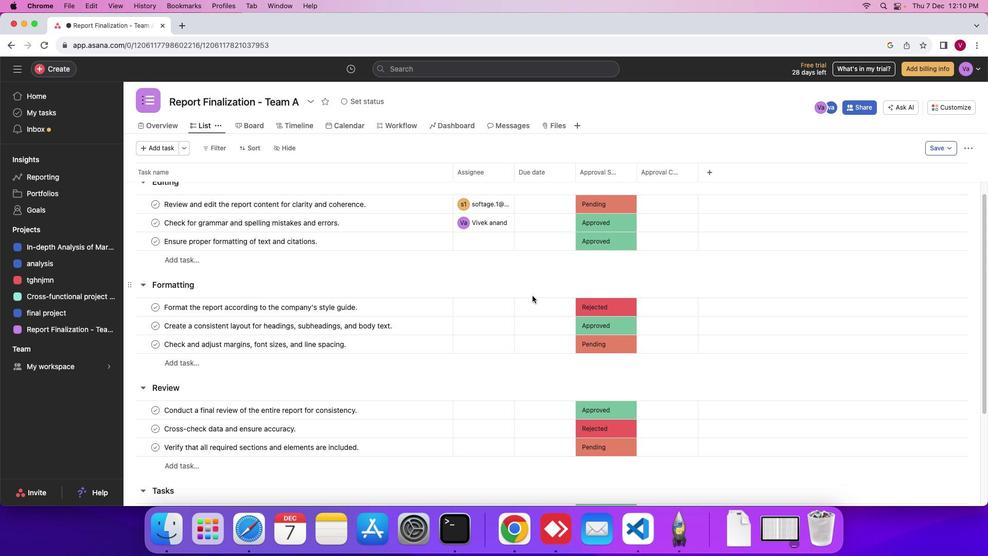 
Action: Mouse scrolled (527, 290) with delta (-4, -5)
Screenshot: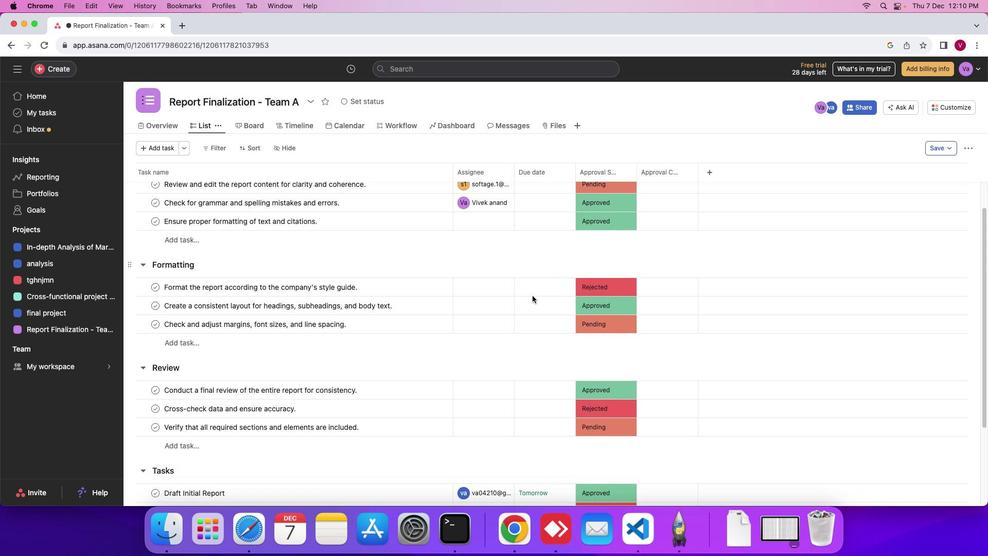 
Action: Mouse scrolled (527, 290) with delta (-4, -5)
Screenshot: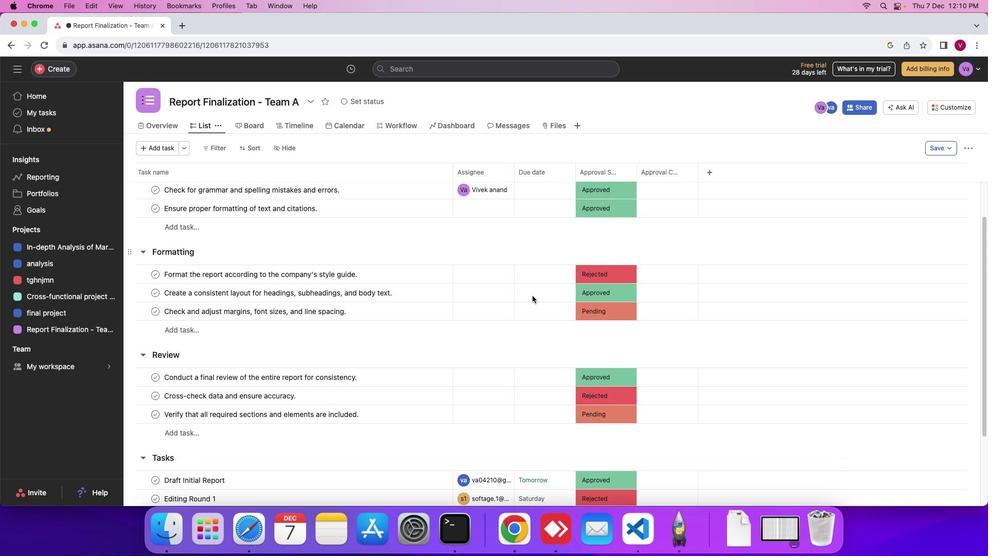 
Action: Mouse moved to (527, 290)
Screenshot: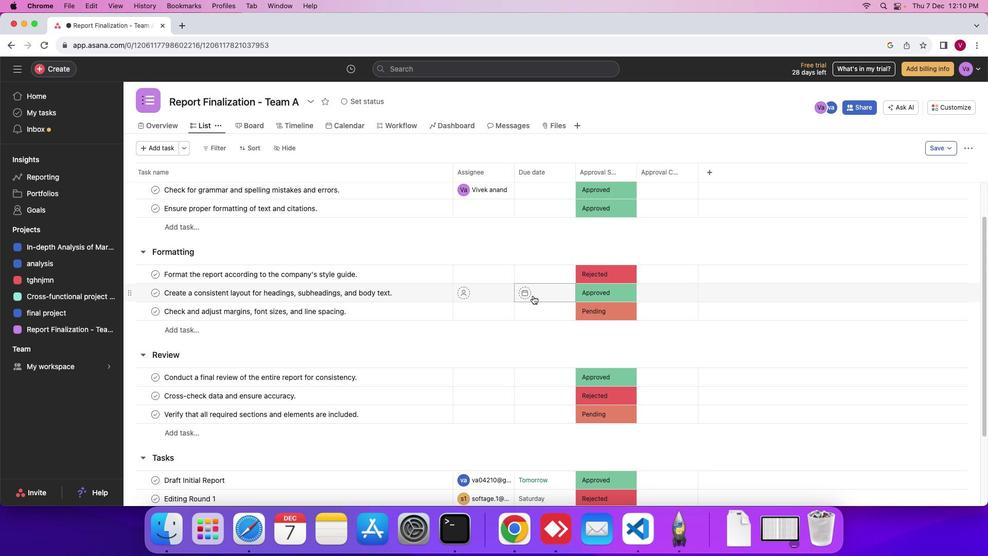 
